 Task: Check the resources section.
Action: Mouse moved to (152, 159)
Screenshot: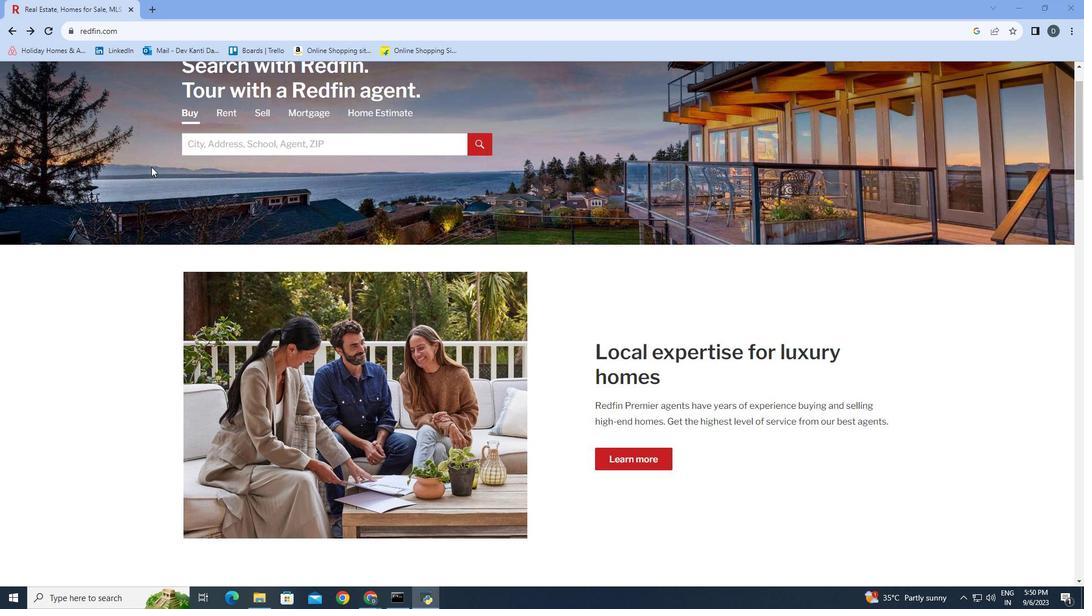 
Action: Mouse scrolled (152, 158) with delta (0, 0)
Screenshot: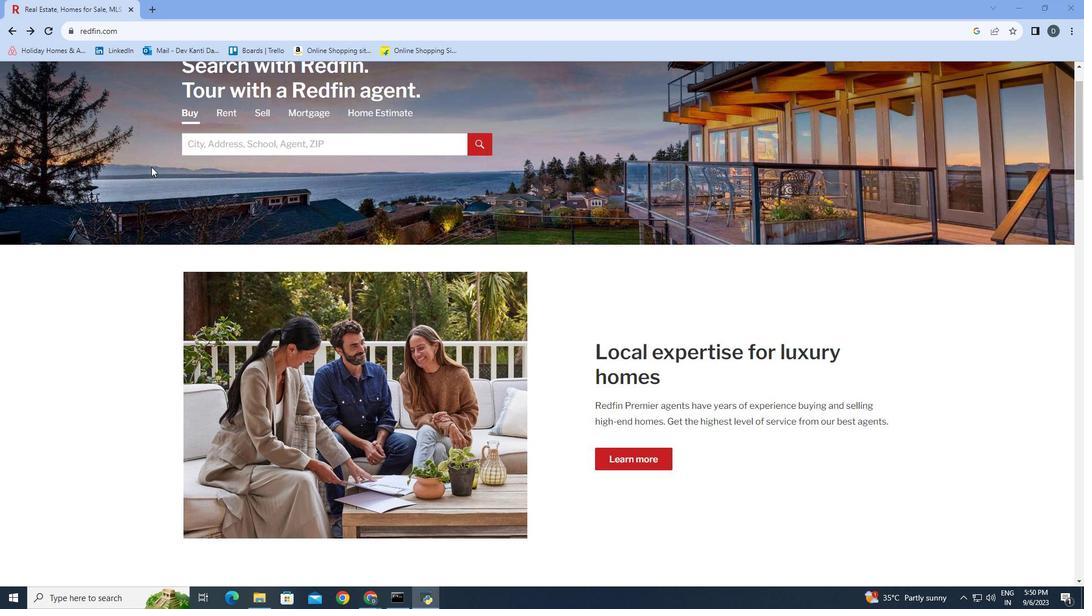 
Action: Mouse moved to (151, 167)
Screenshot: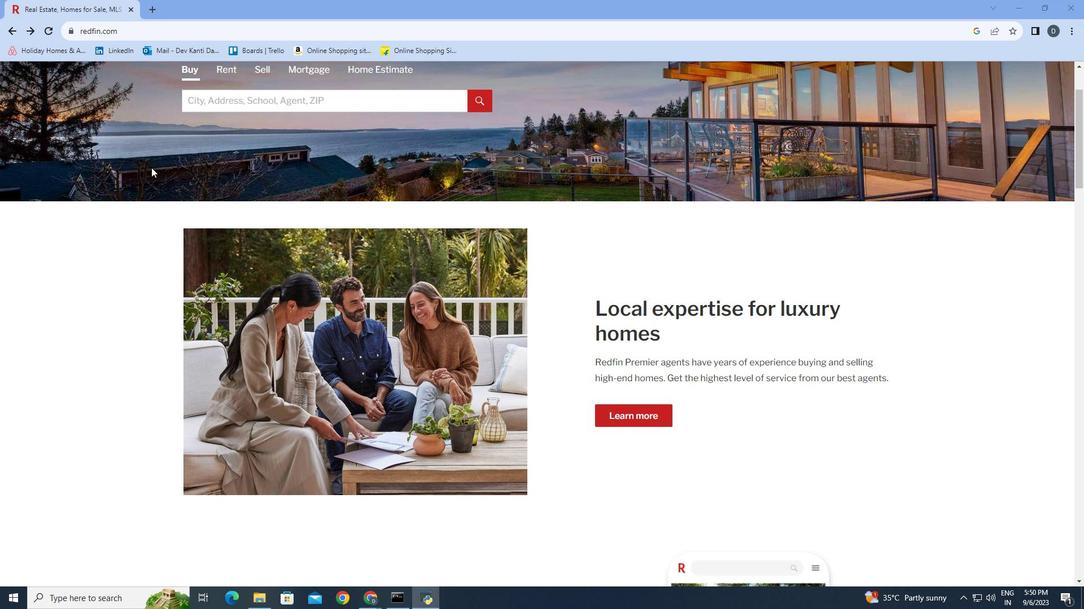 
Action: Mouse scrolled (151, 166) with delta (0, 0)
Screenshot: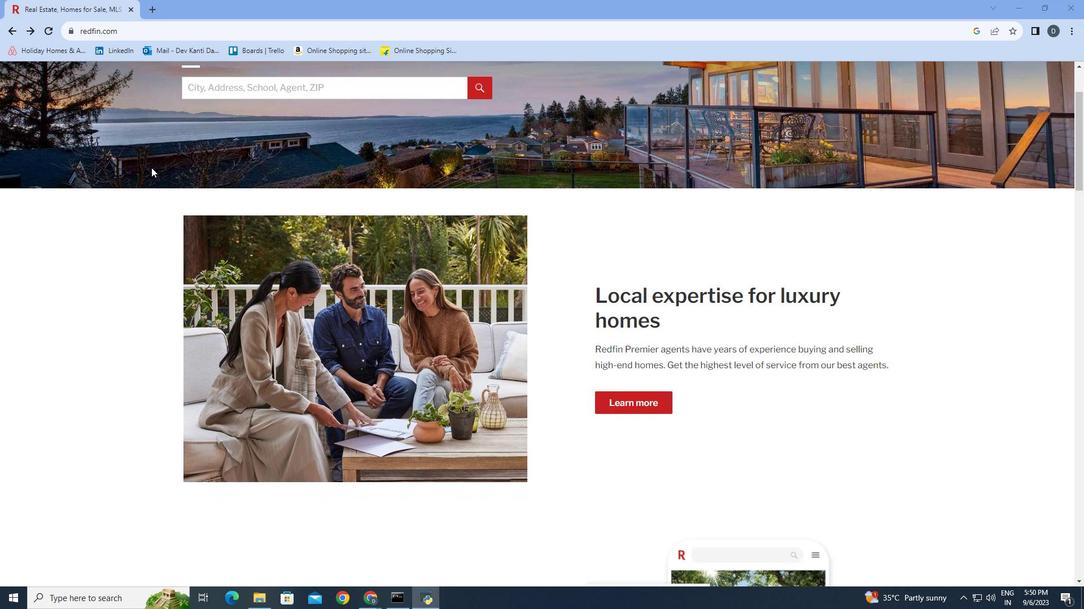 
Action: Mouse moved to (151, 167)
Screenshot: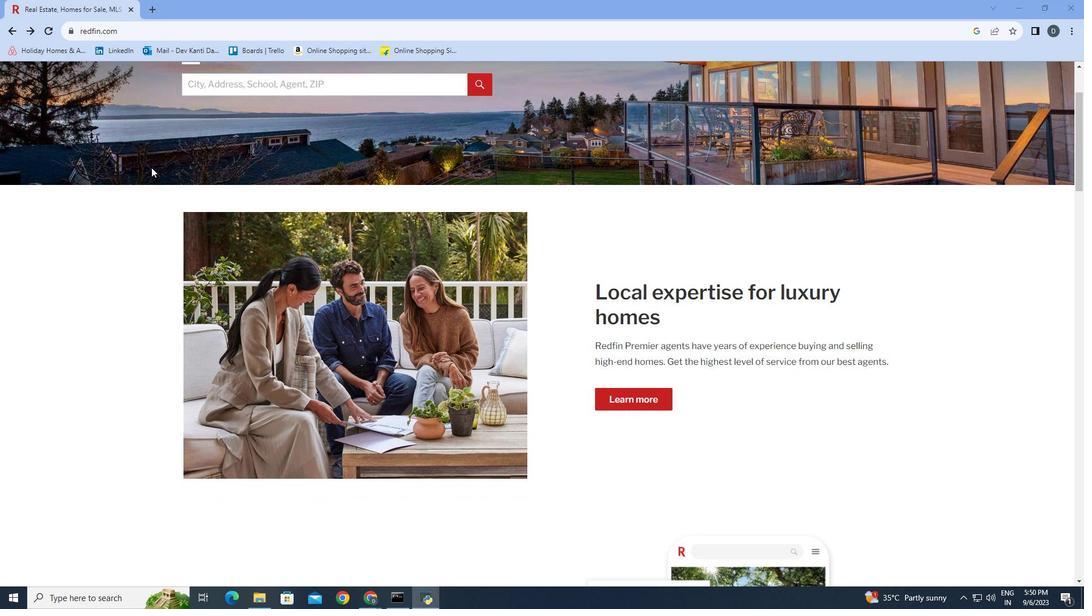 
Action: Mouse scrolled (151, 167) with delta (0, 0)
Screenshot: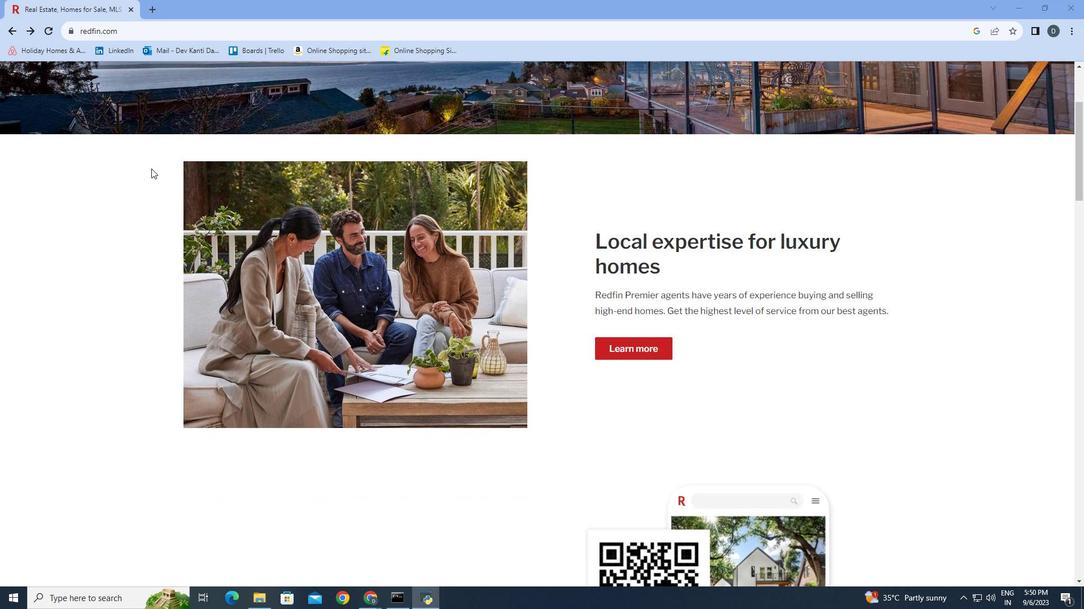 
Action: Mouse scrolled (151, 167) with delta (0, 0)
Screenshot: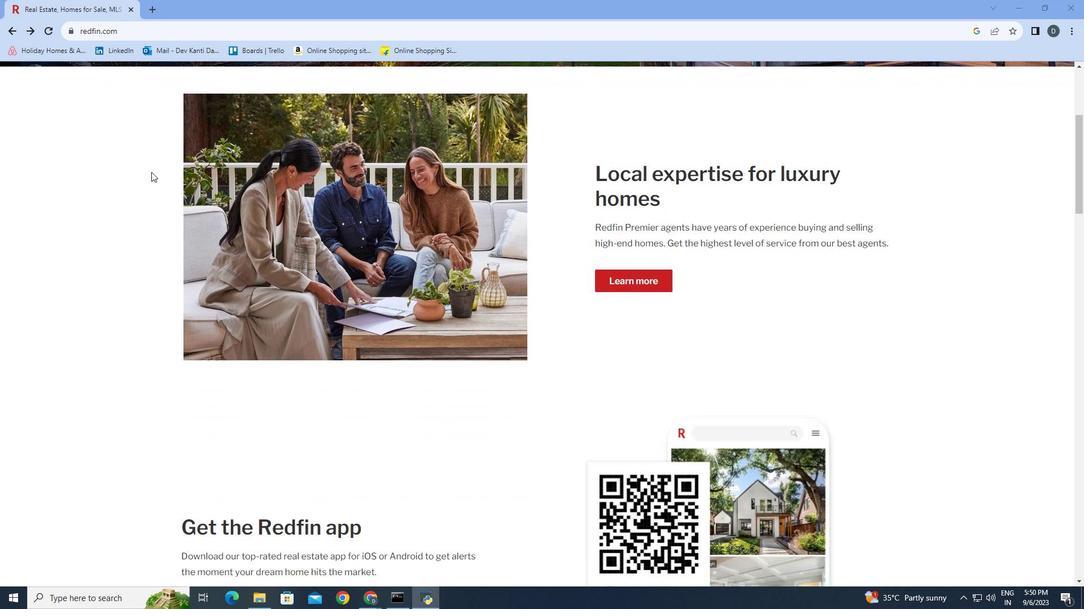 
Action: Mouse moved to (151, 171)
Screenshot: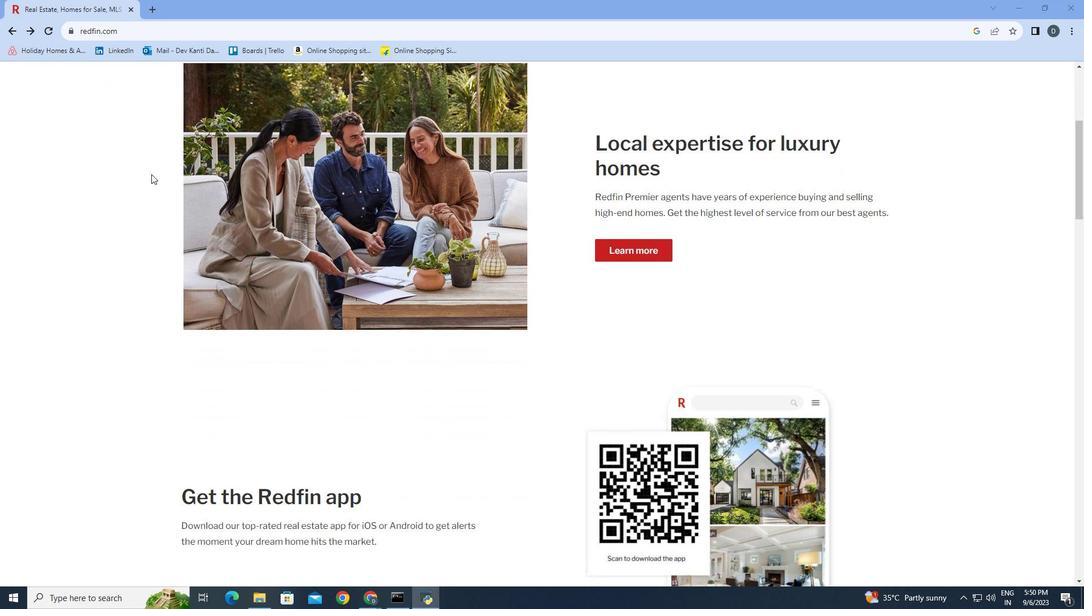 
Action: Mouse scrolled (151, 171) with delta (0, 0)
Screenshot: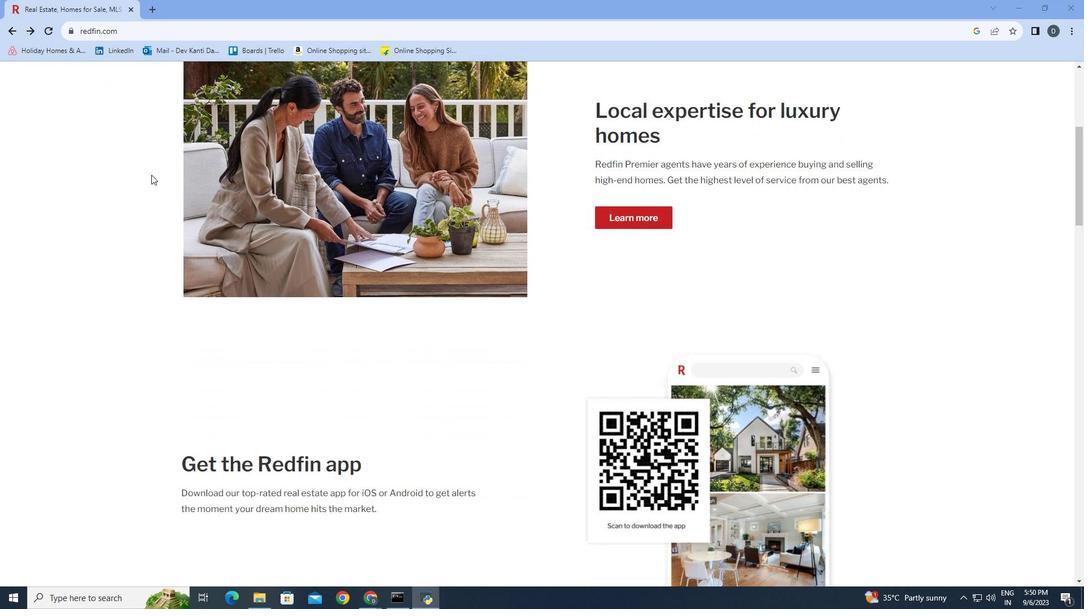 
Action: Mouse moved to (151, 172)
Screenshot: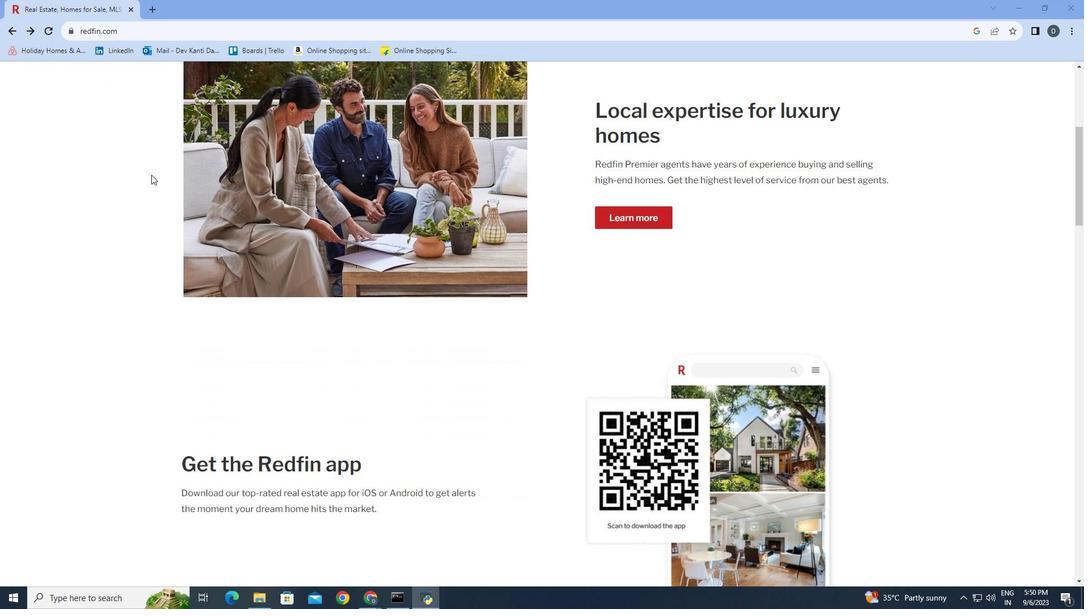
Action: Mouse scrolled (151, 171) with delta (0, 0)
Screenshot: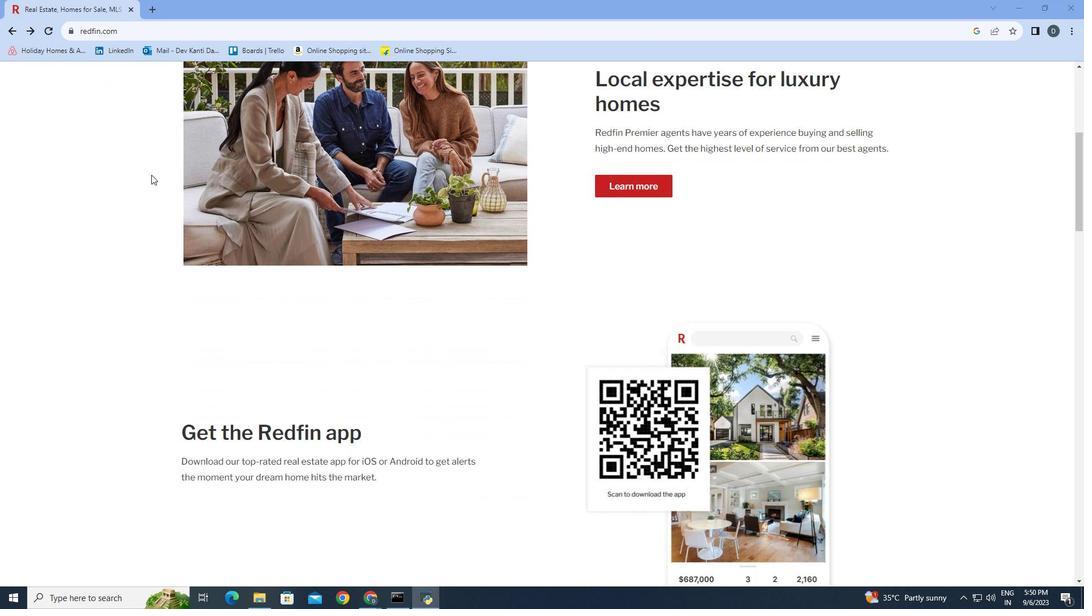 
Action: Mouse moved to (151, 175)
Screenshot: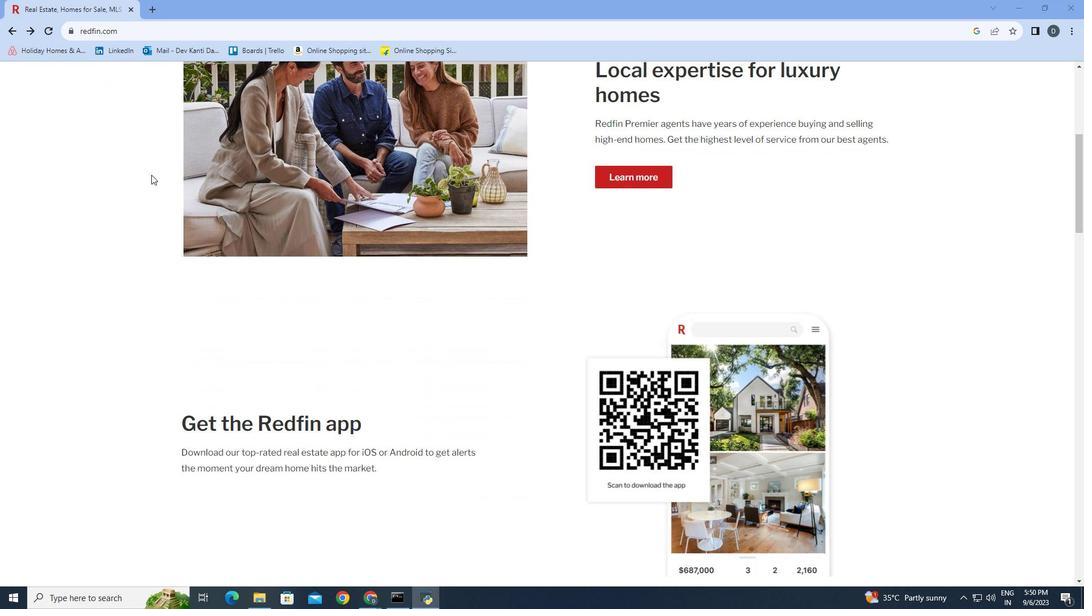 
Action: Mouse scrolled (151, 174) with delta (0, 0)
Screenshot: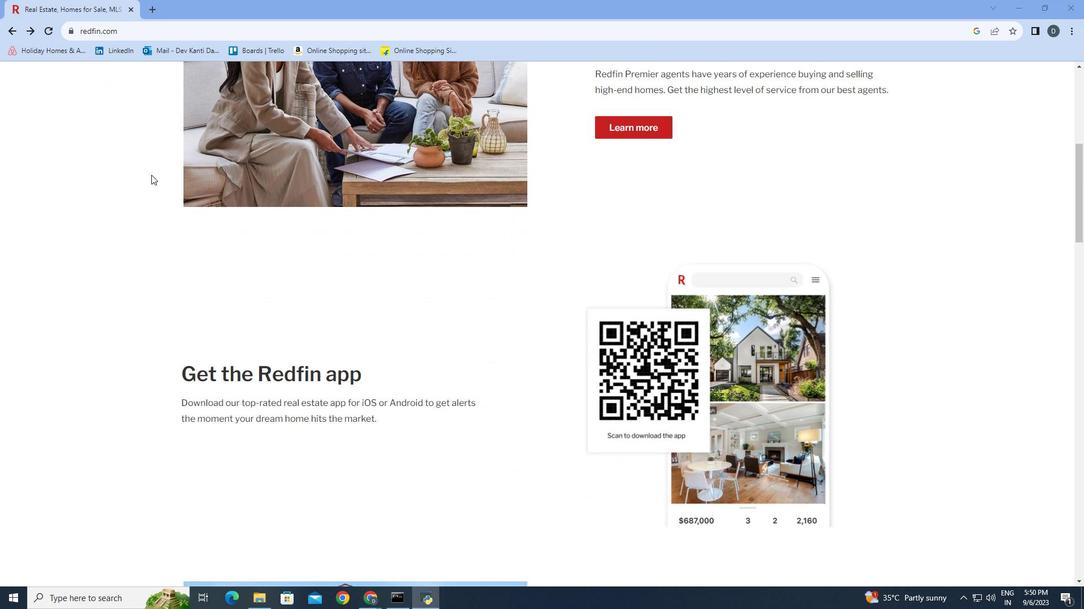 
Action: Mouse scrolled (151, 174) with delta (0, 0)
Screenshot: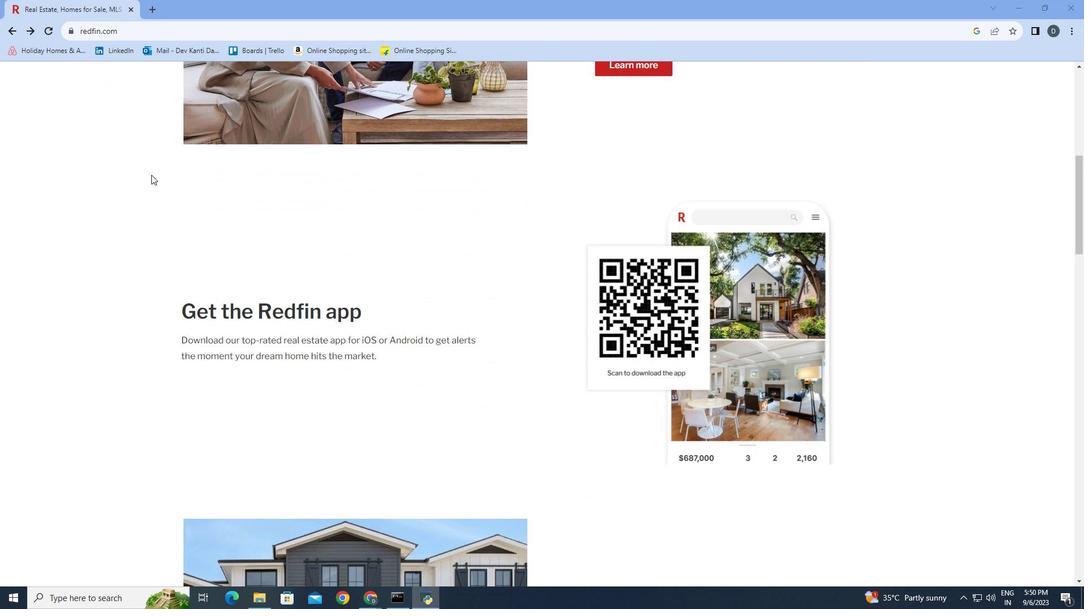 
Action: Mouse scrolled (151, 174) with delta (0, 0)
Screenshot: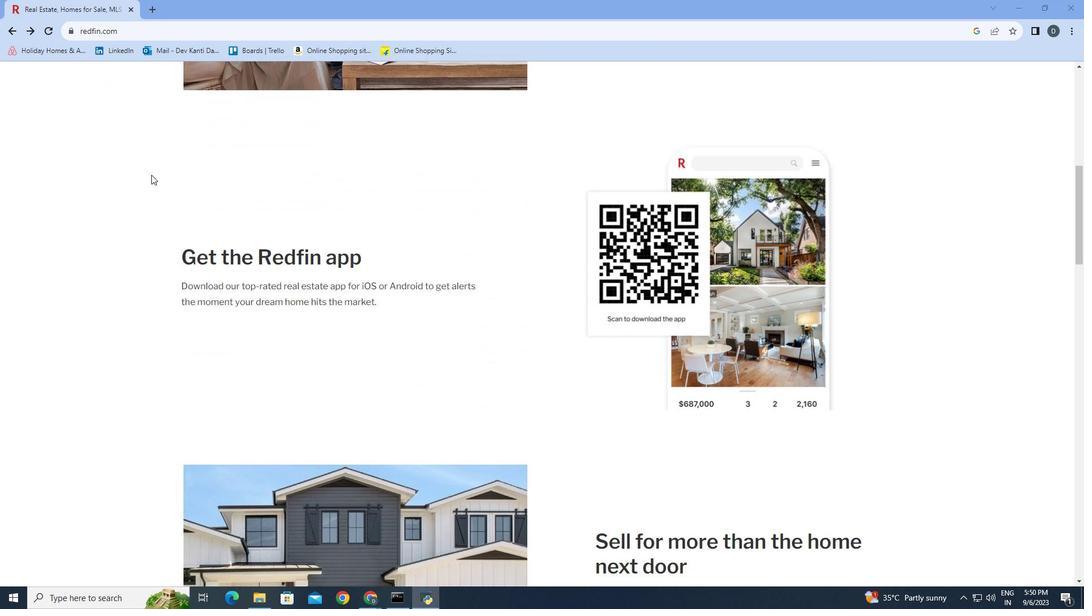 
Action: Mouse moved to (151, 174)
Screenshot: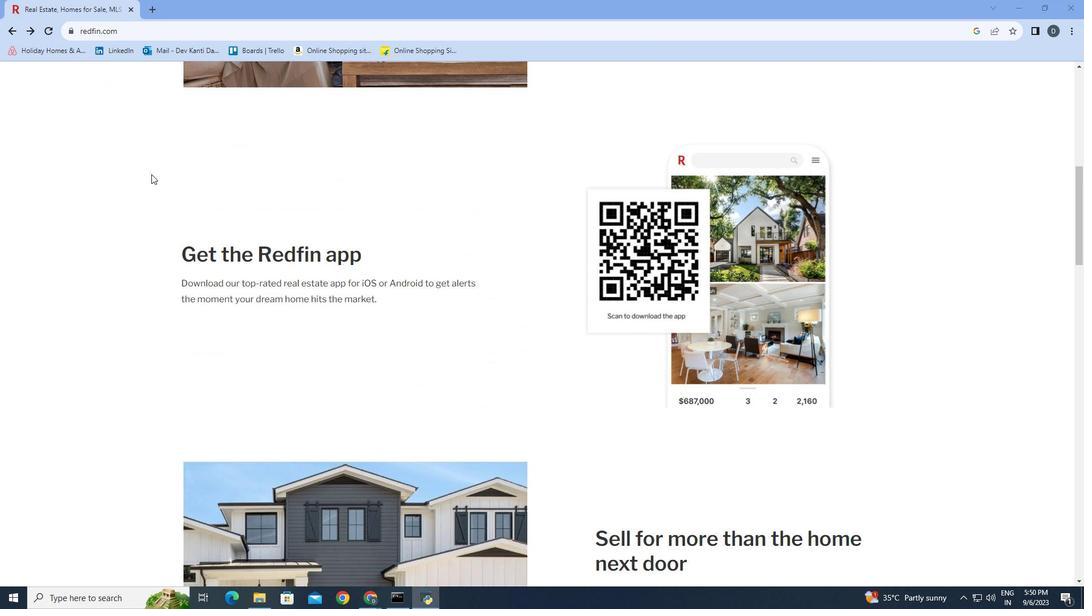 
Action: Mouse scrolled (151, 173) with delta (0, 0)
Screenshot: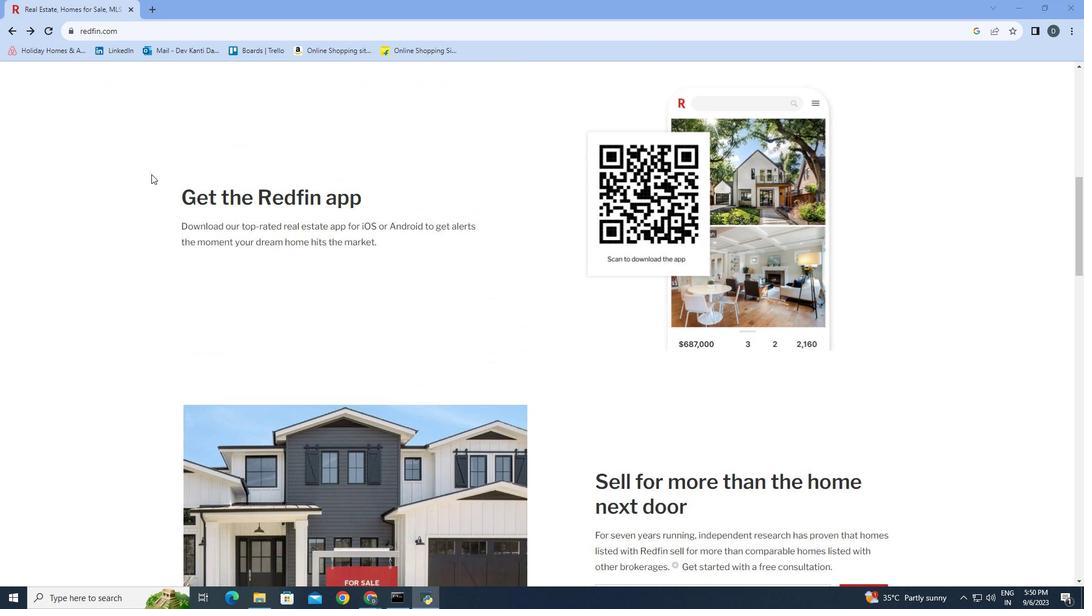 
Action: Mouse scrolled (151, 173) with delta (0, 0)
Screenshot: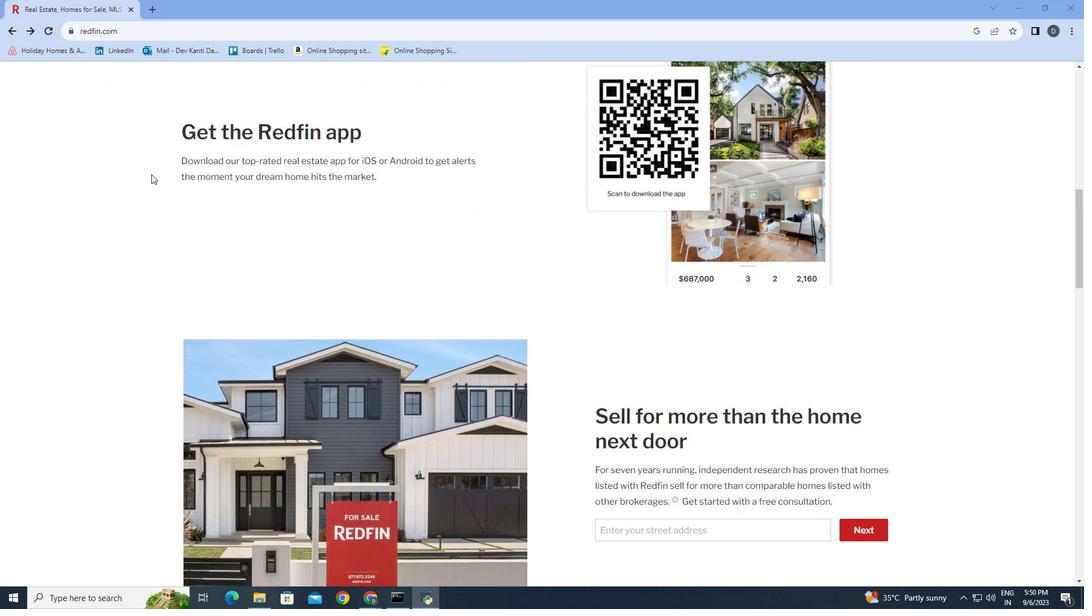 
Action: Mouse scrolled (151, 173) with delta (0, 0)
Screenshot: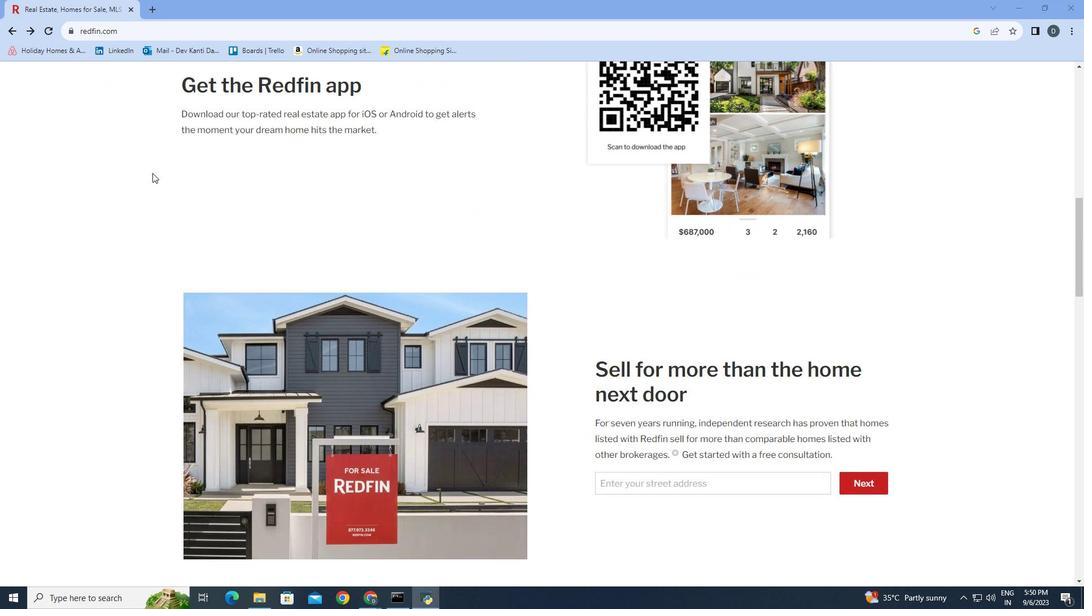 
Action: Mouse moved to (129, 177)
Screenshot: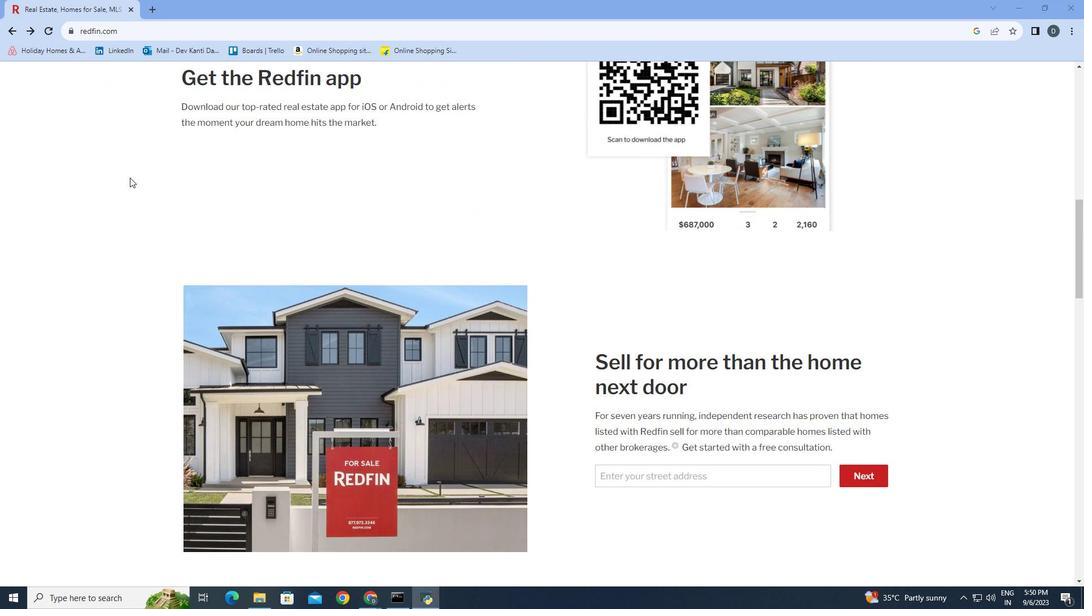 
Action: Mouse scrolled (129, 177) with delta (0, 0)
Screenshot: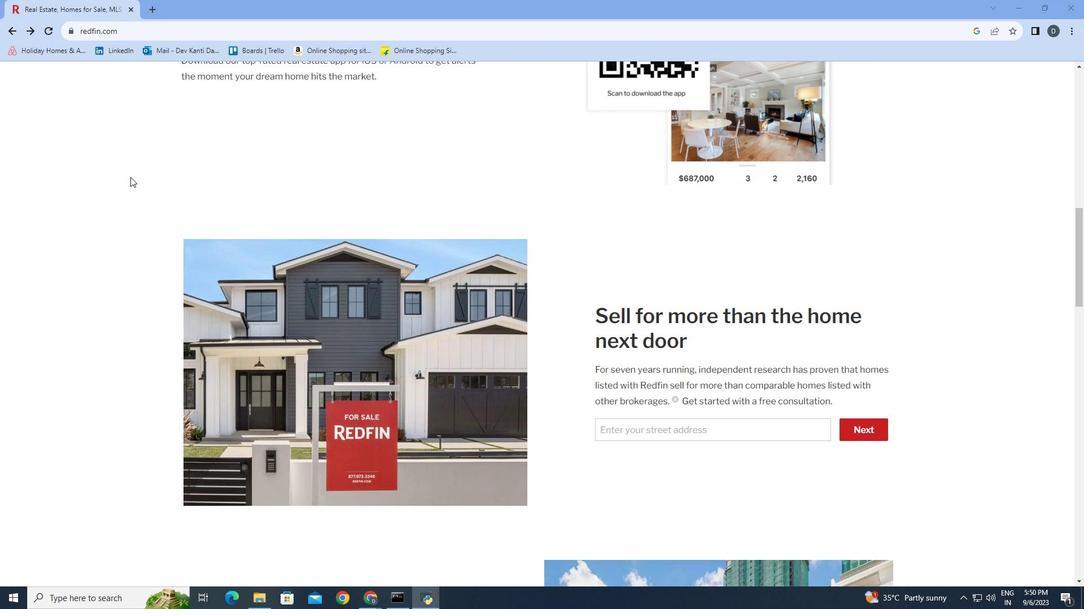 
Action: Mouse moved to (130, 177)
Screenshot: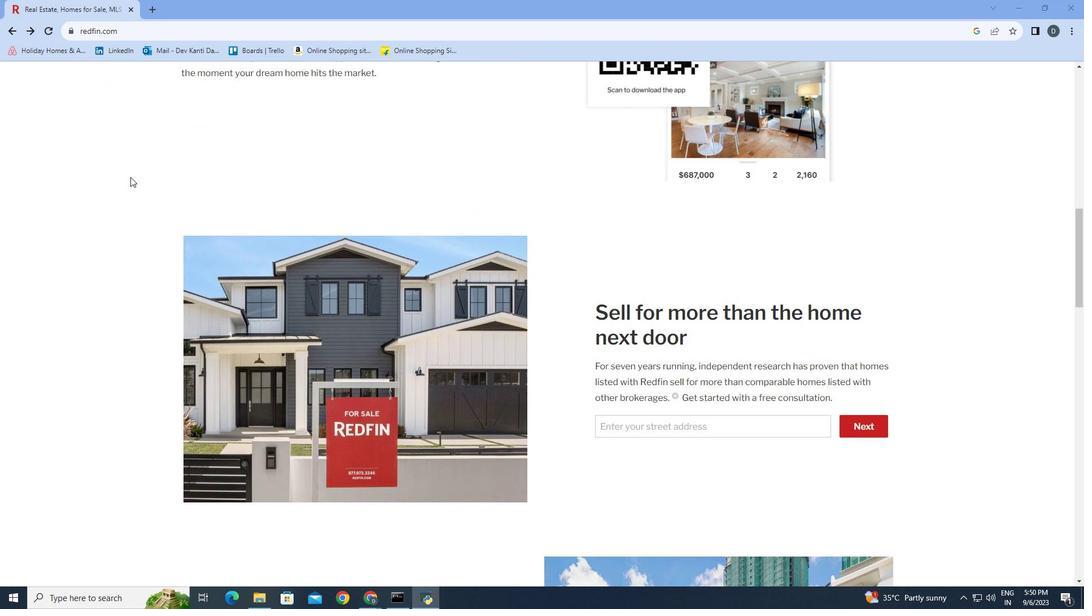 
Action: Mouse scrolled (130, 176) with delta (0, 0)
Screenshot: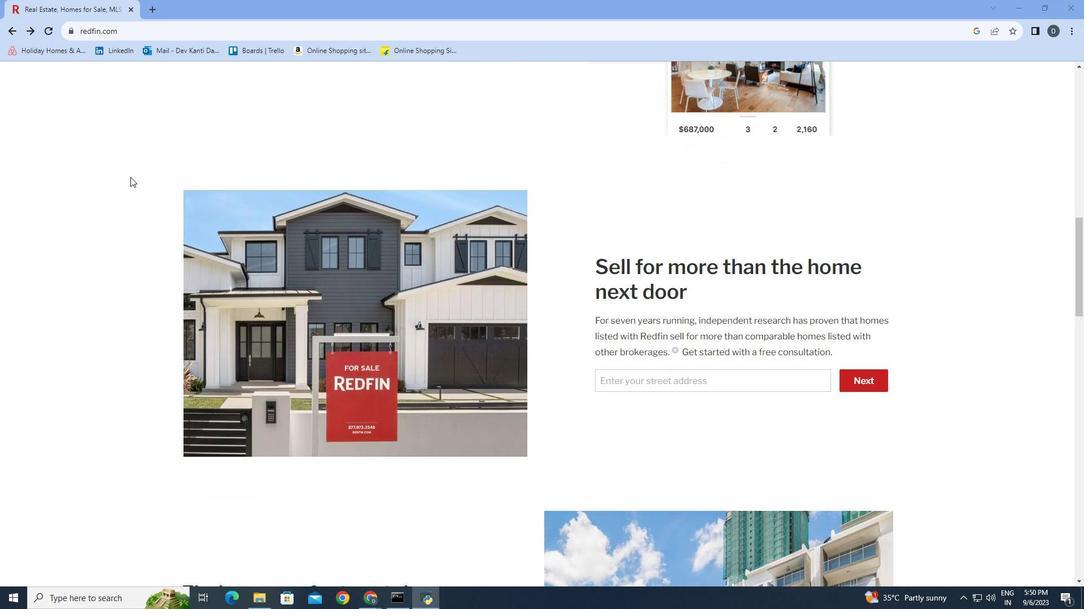 
Action: Mouse scrolled (130, 176) with delta (0, 0)
Screenshot: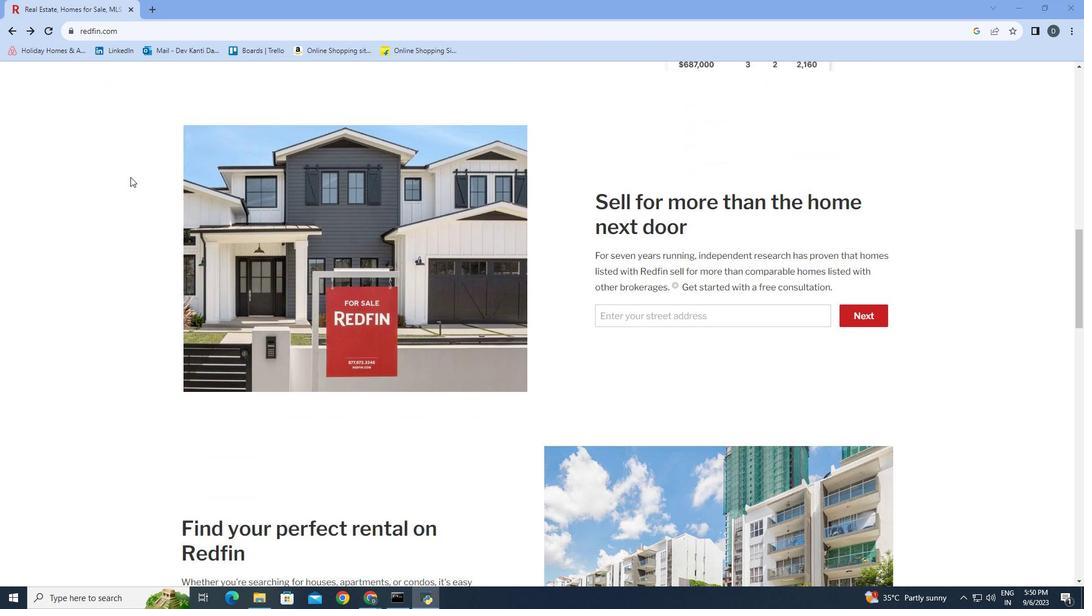 
Action: Mouse moved to (131, 176)
Screenshot: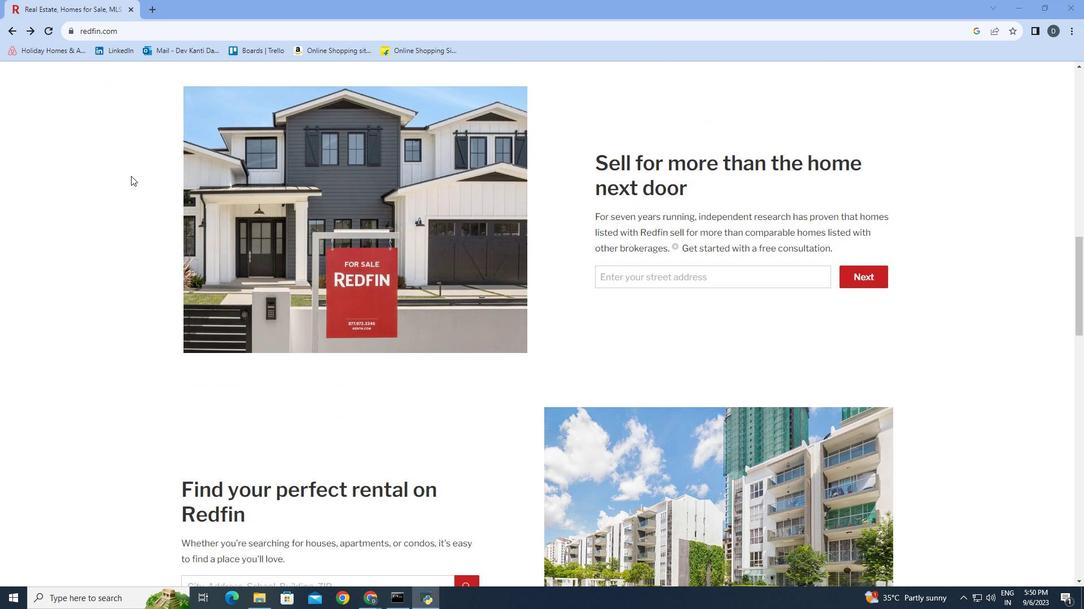
Action: Mouse scrolled (131, 175) with delta (0, 0)
Screenshot: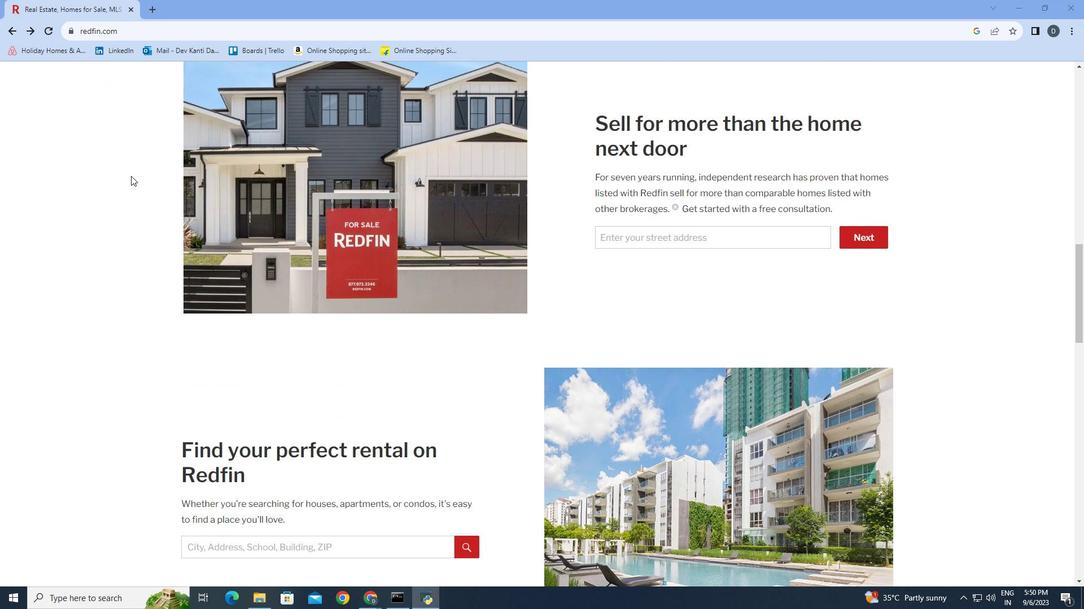 
Action: Mouse scrolled (131, 175) with delta (0, 0)
Screenshot: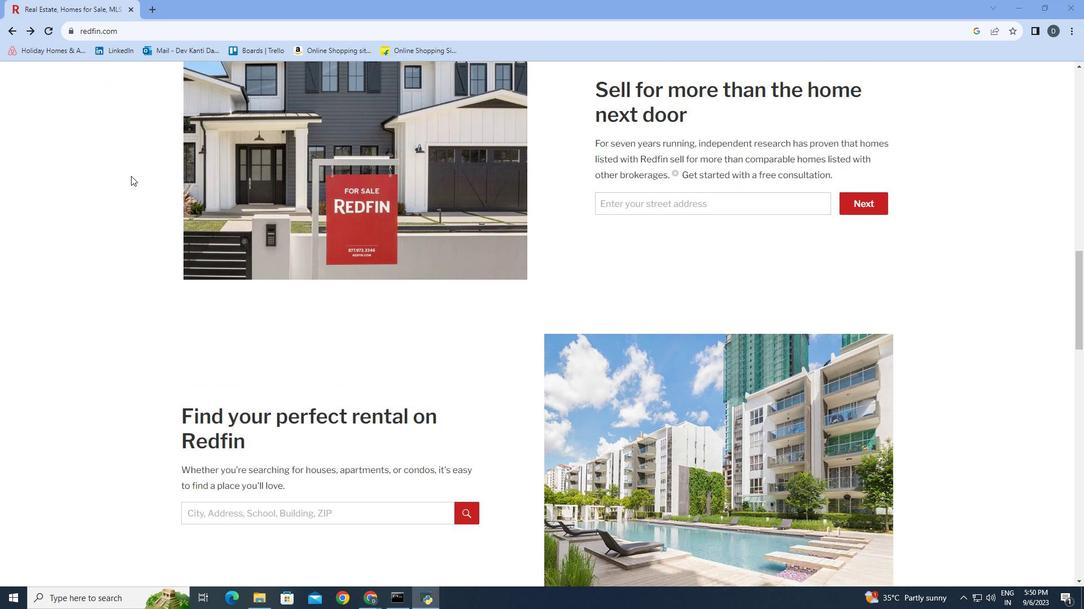 
Action: Mouse moved to (131, 176)
Screenshot: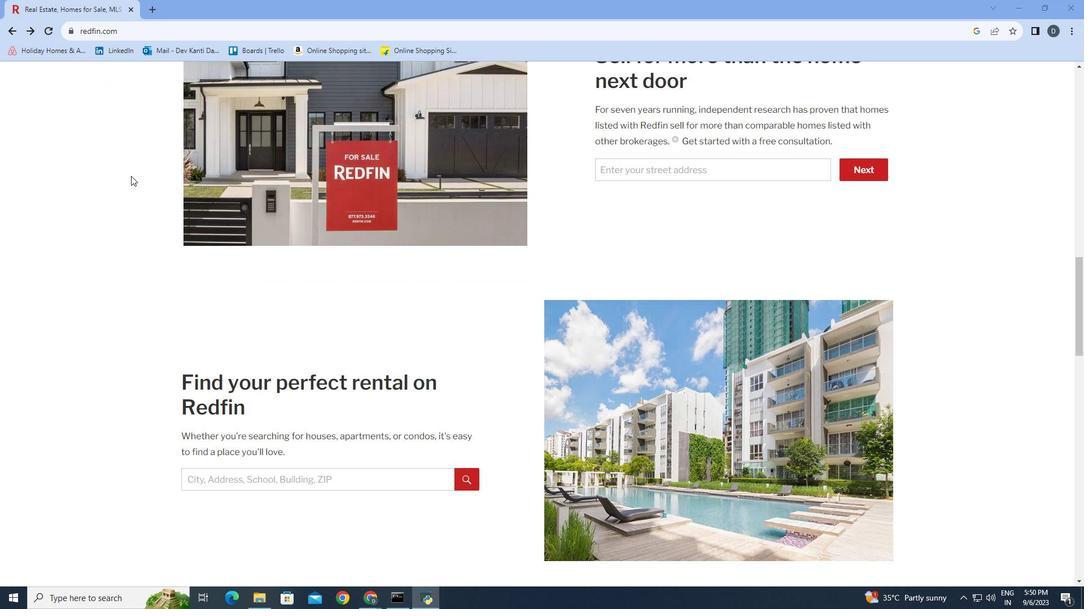 
Action: Mouse scrolled (131, 175) with delta (0, 0)
Screenshot: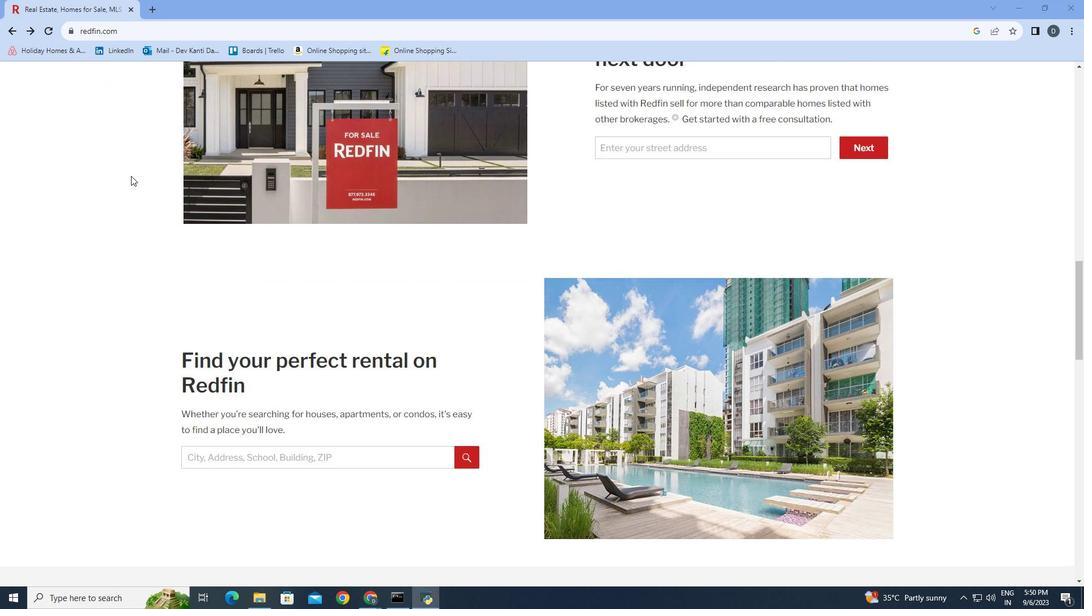 
Action: Mouse moved to (131, 177)
Screenshot: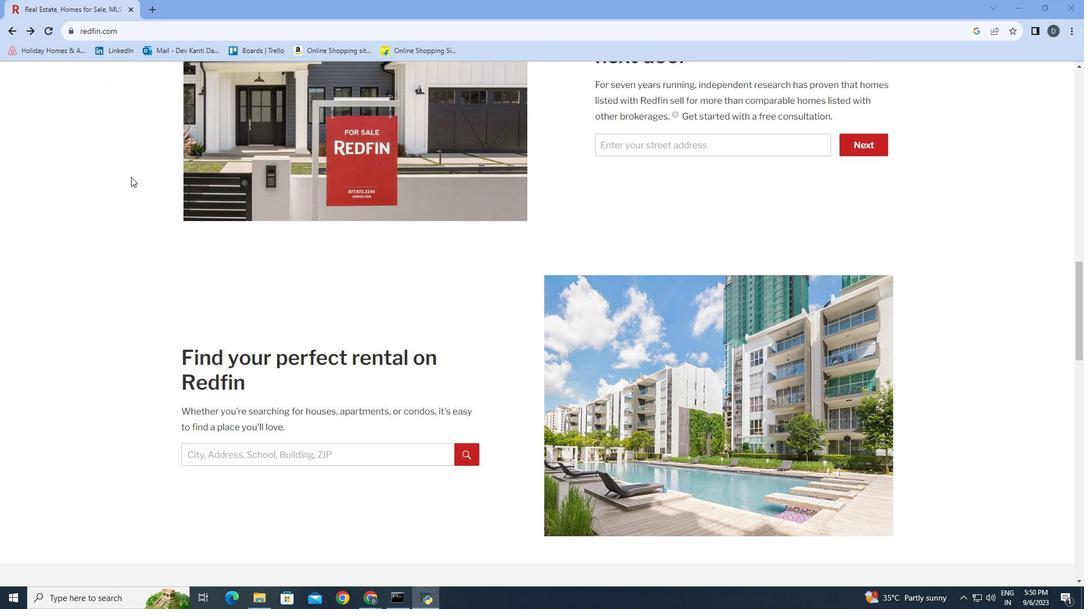 
Action: Mouse scrolled (131, 176) with delta (0, 0)
Screenshot: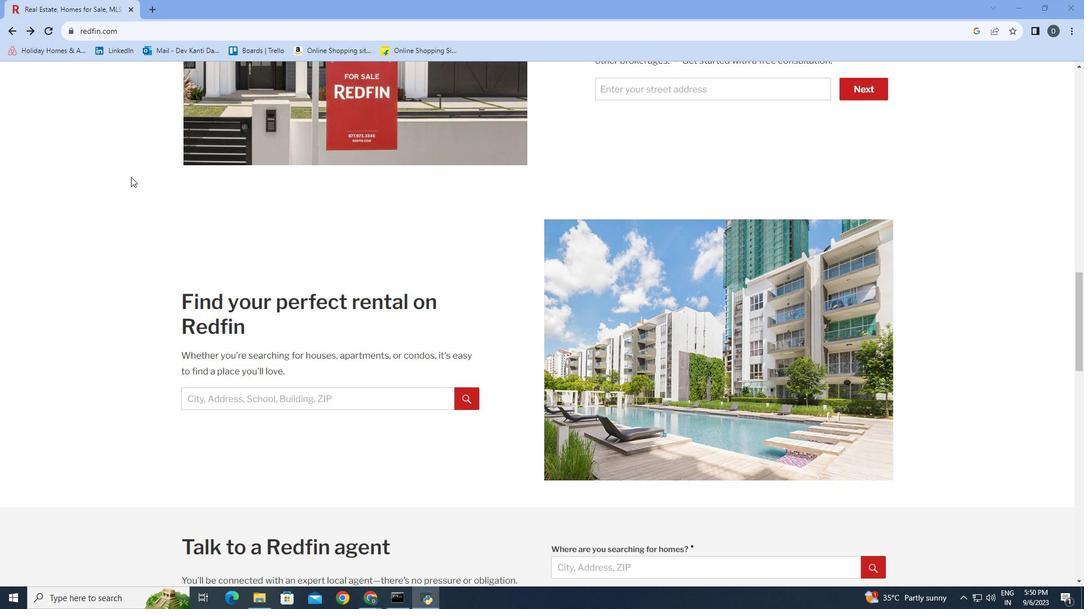 
Action: Mouse moved to (129, 175)
Screenshot: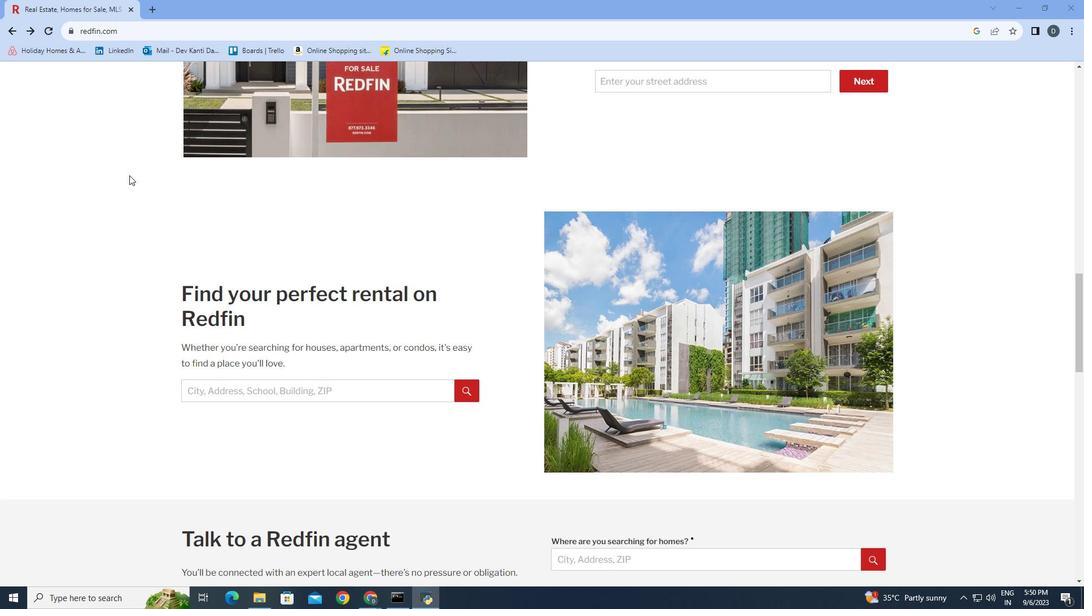
Action: Mouse scrolled (129, 175) with delta (0, 0)
Screenshot: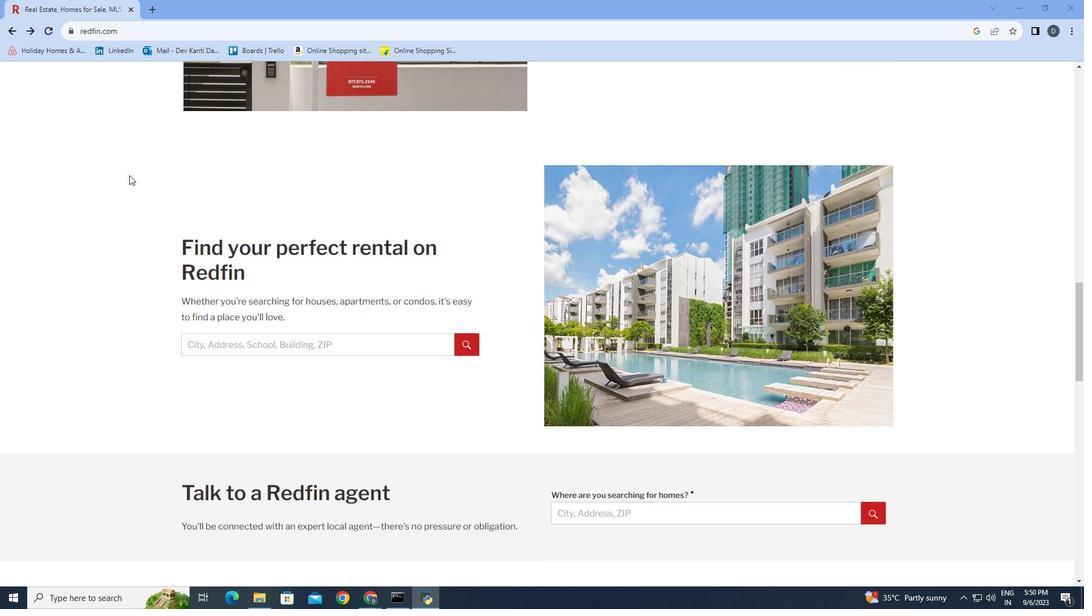 
Action: Mouse scrolled (129, 175) with delta (0, 0)
Screenshot: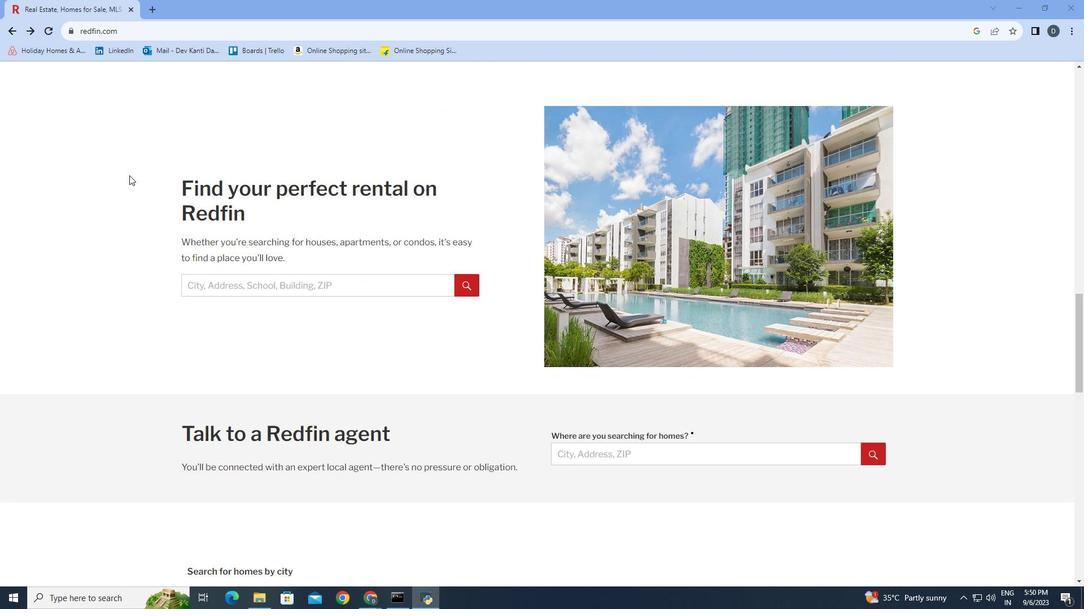 
Action: Mouse scrolled (129, 175) with delta (0, 0)
Screenshot: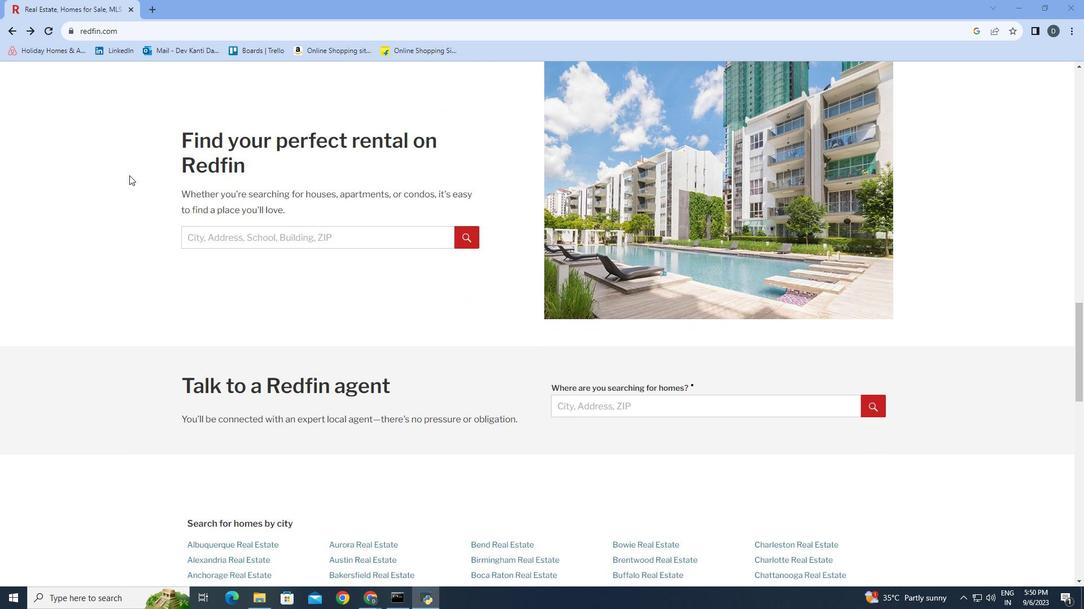 
Action: Mouse scrolled (129, 175) with delta (0, 0)
Screenshot: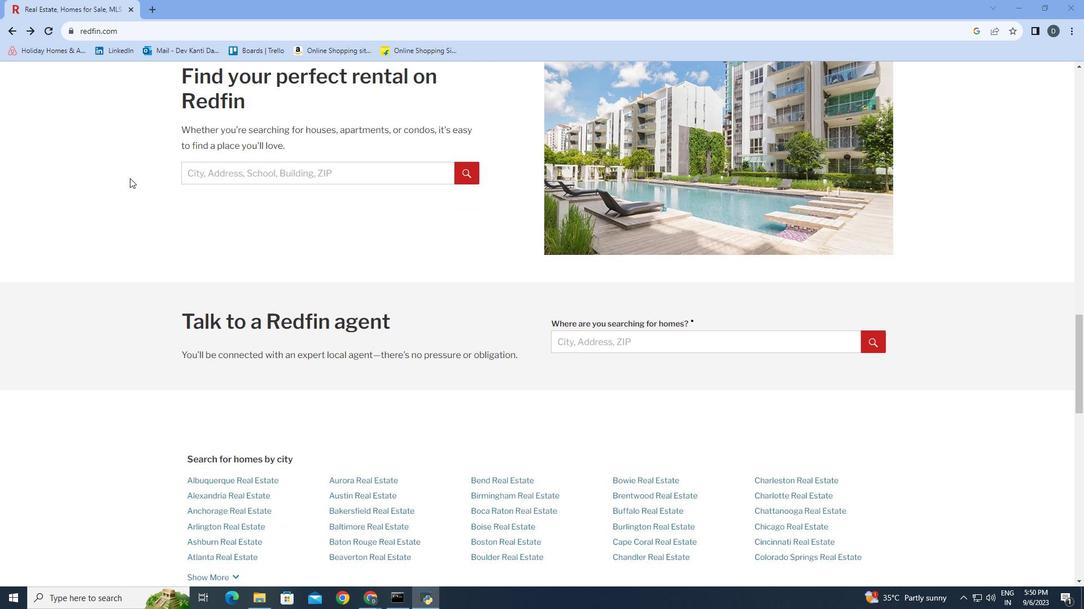 
Action: Mouse moved to (129, 178)
Screenshot: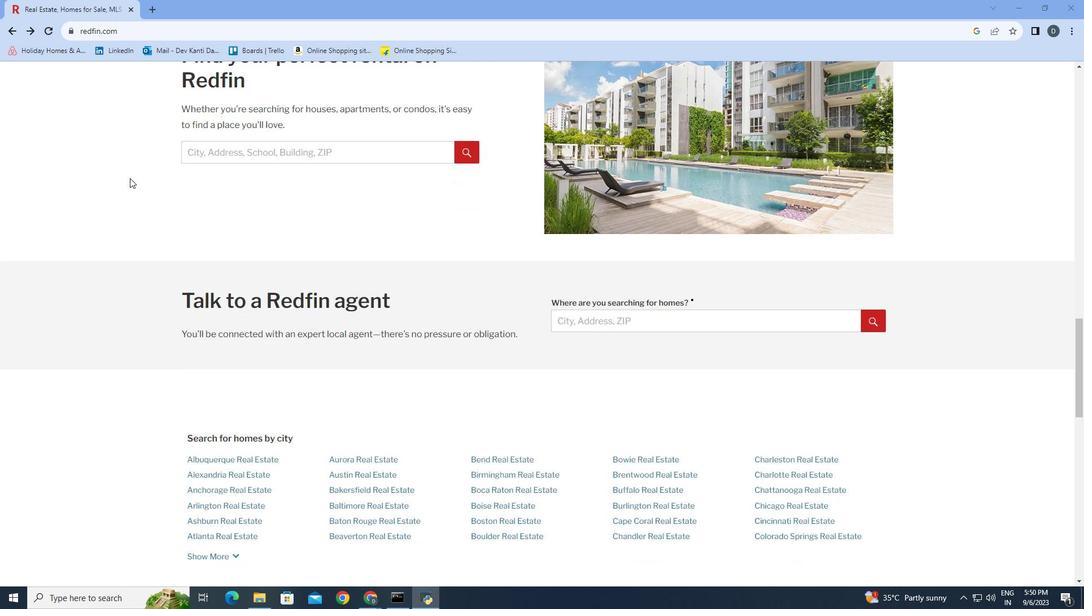 
Action: Mouse scrolled (129, 177) with delta (0, 0)
Screenshot: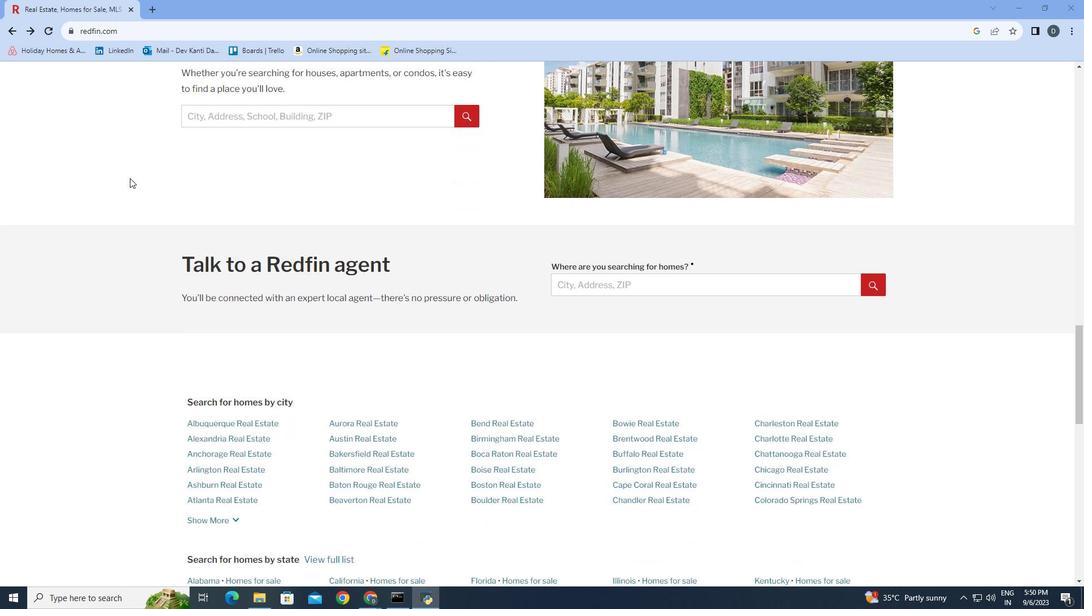 
Action: Mouse scrolled (129, 177) with delta (0, 0)
Screenshot: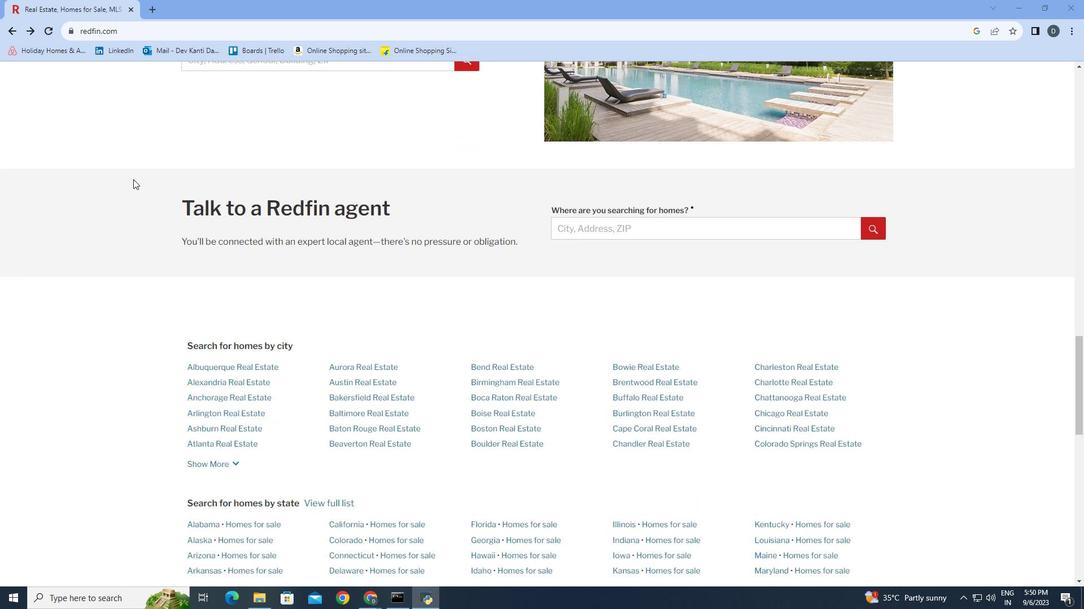 
Action: Mouse moved to (133, 181)
Screenshot: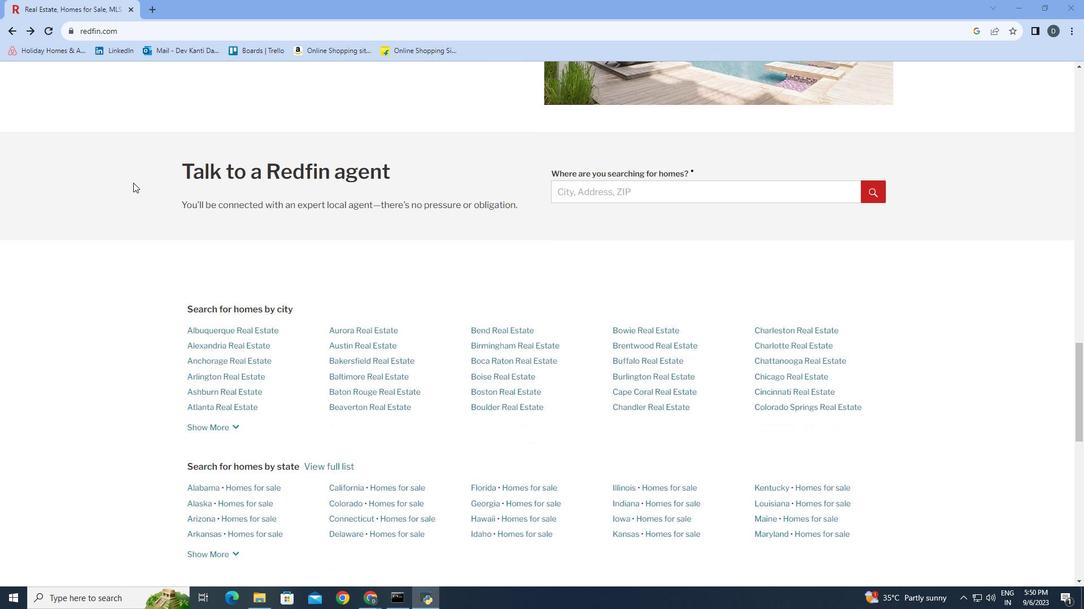 
Action: Mouse scrolled (133, 181) with delta (0, 0)
Screenshot: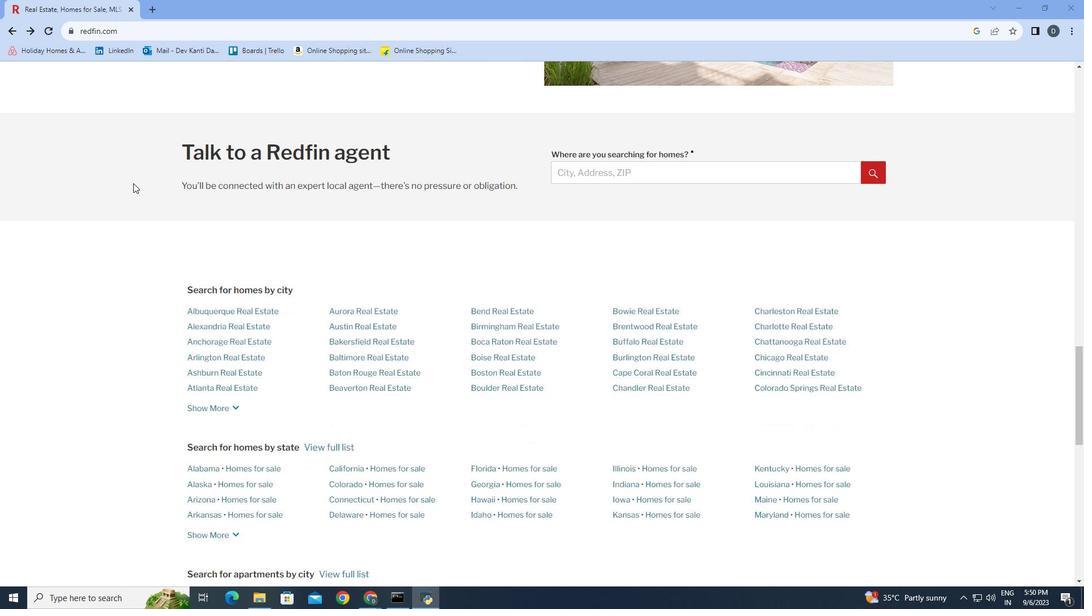 
Action: Mouse moved to (133, 183)
Screenshot: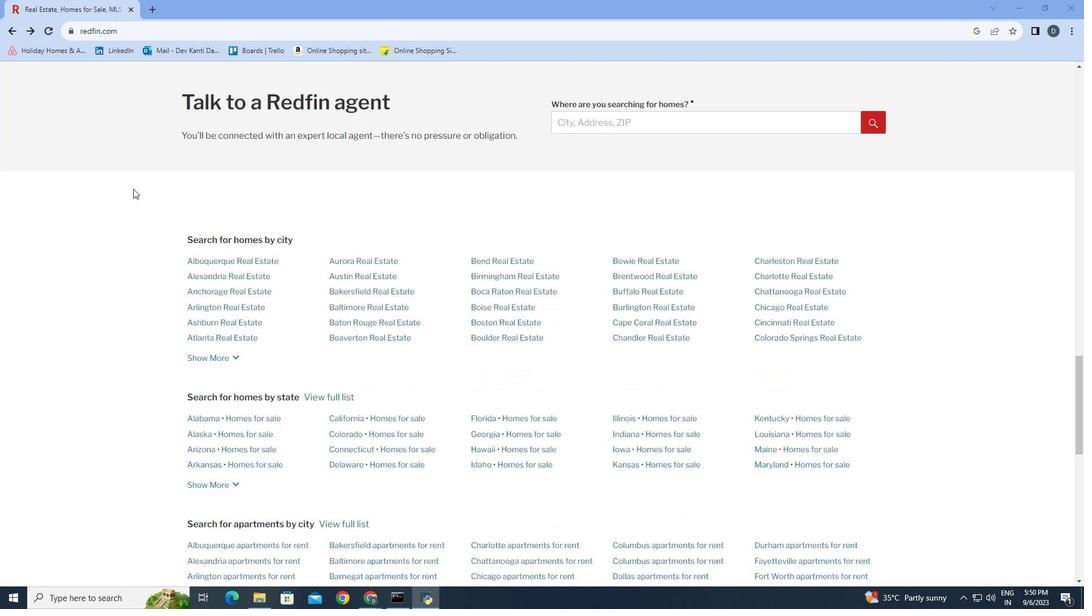 
Action: Mouse scrolled (133, 182) with delta (0, 0)
Screenshot: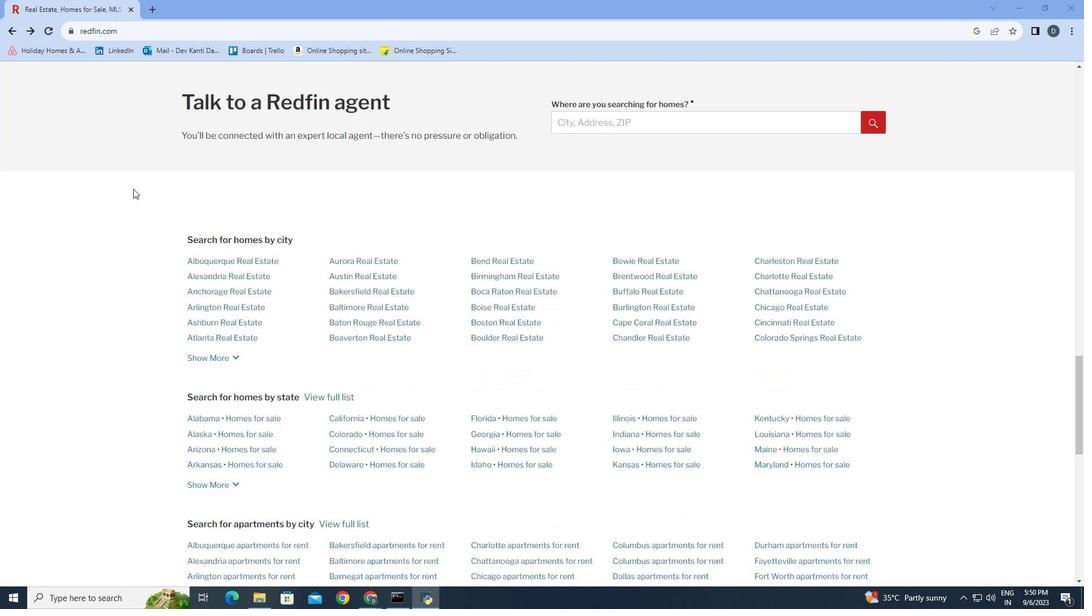 
Action: Mouse moved to (133, 185)
Screenshot: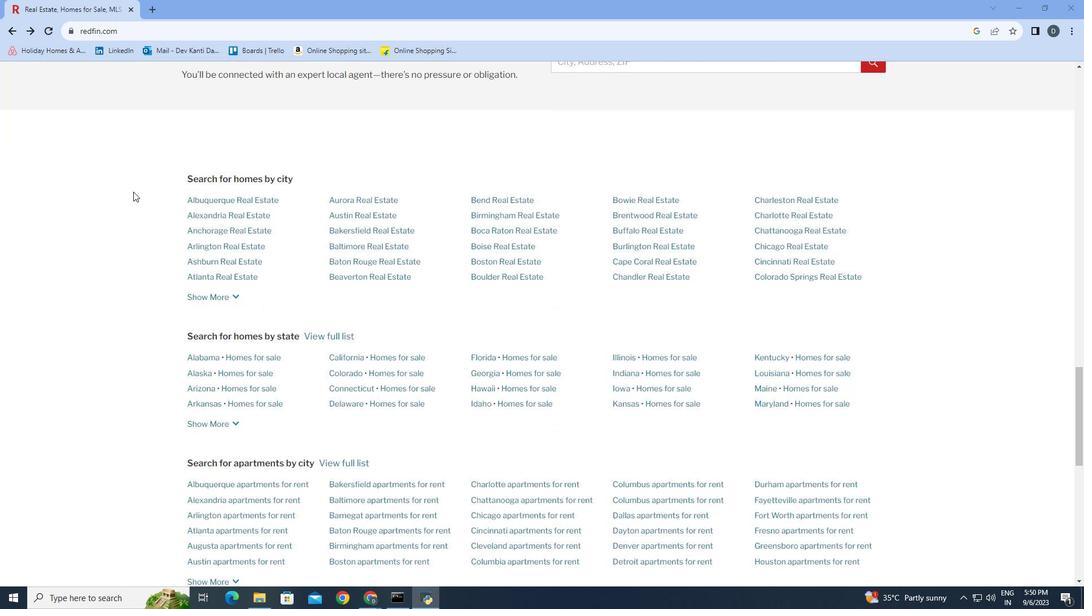 
Action: Mouse scrolled (133, 185) with delta (0, 0)
Screenshot: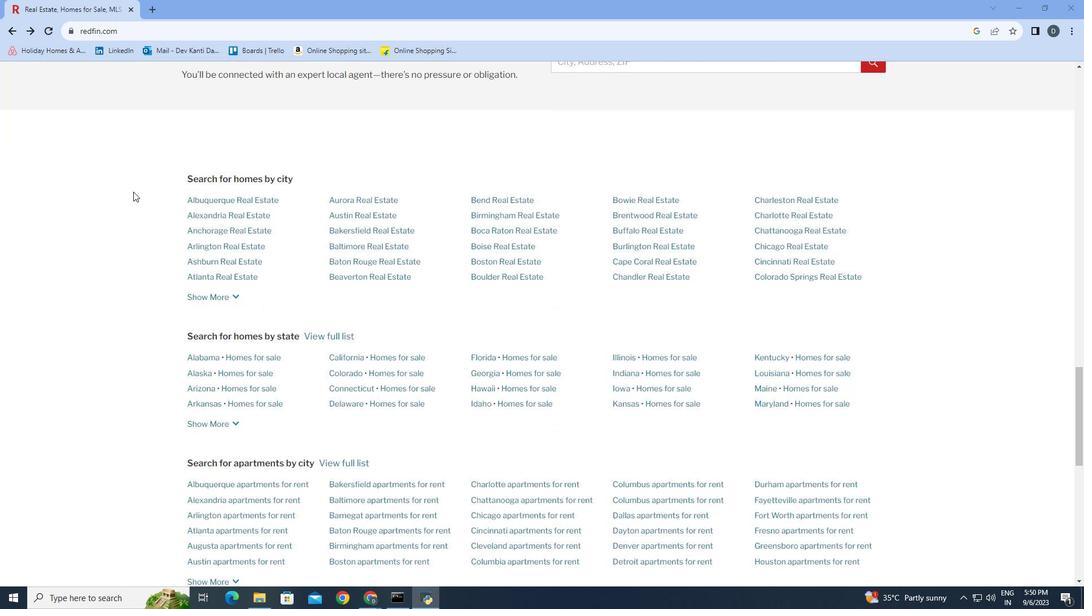 
Action: Mouse moved to (133, 191)
Screenshot: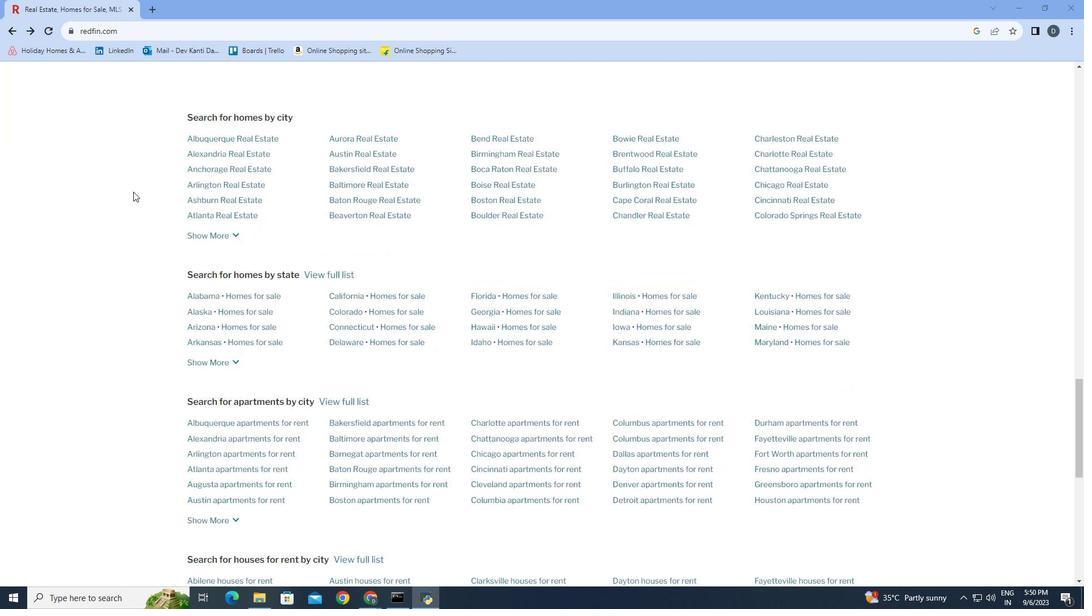 
Action: Mouse scrolled (133, 190) with delta (0, 0)
Screenshot: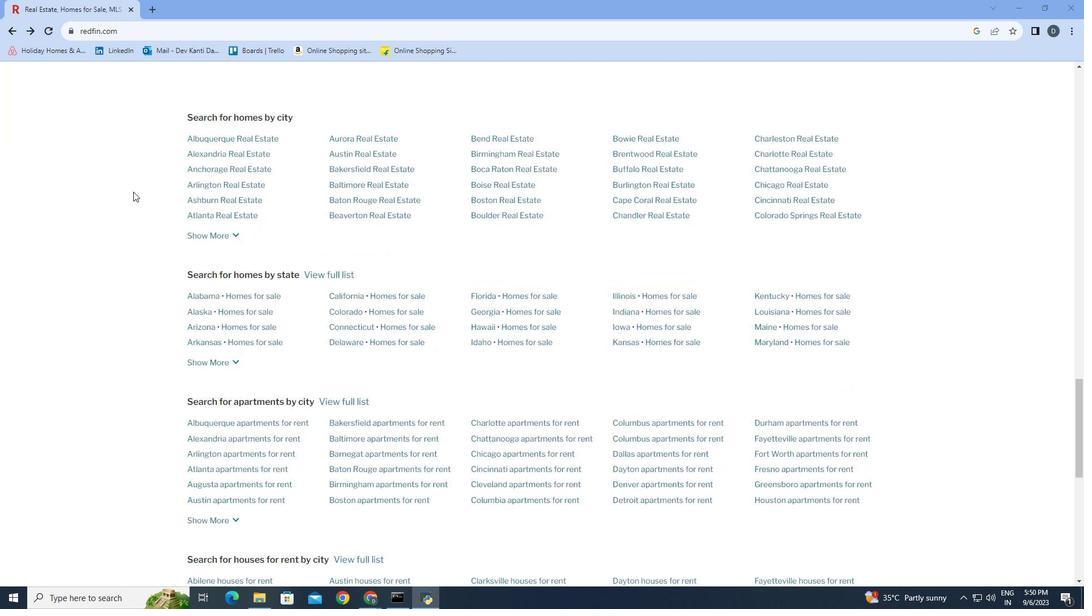 
Action: Mouse moved to (133, 191)
Screenshot: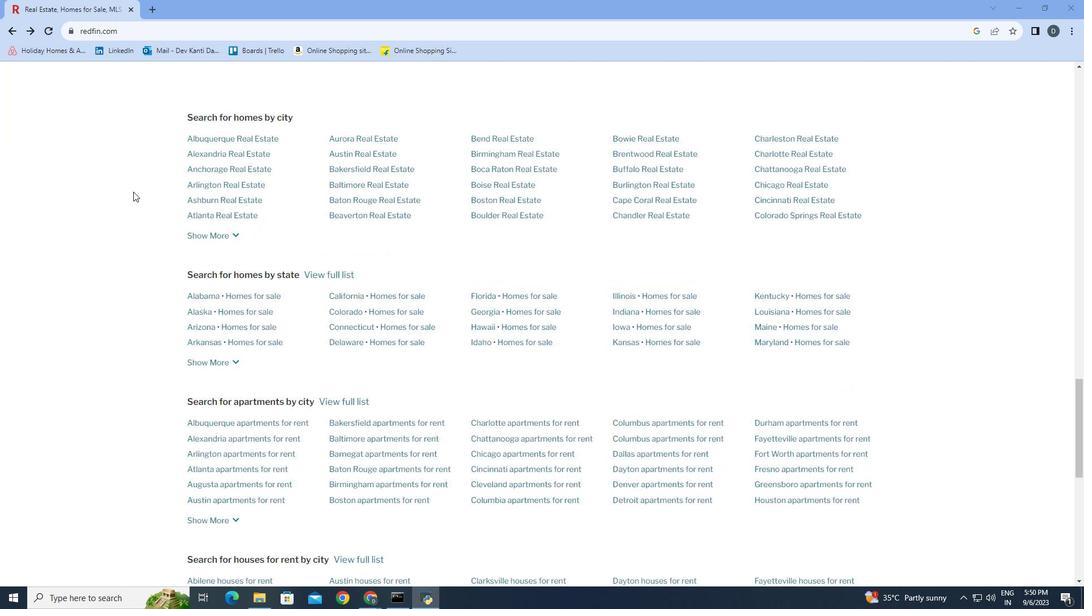 
Action: Mouse scrolled (133, 191) with delta (0, 0)
Screenshot: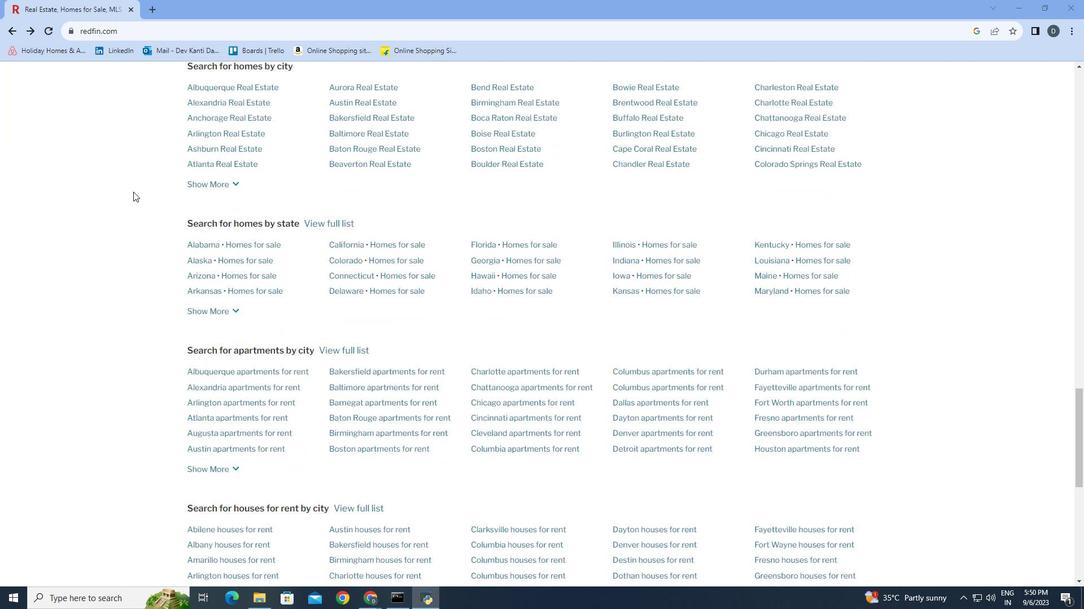 
Action: Mouse scrolled (133, 191) with delta (0, 0)
Screenshot: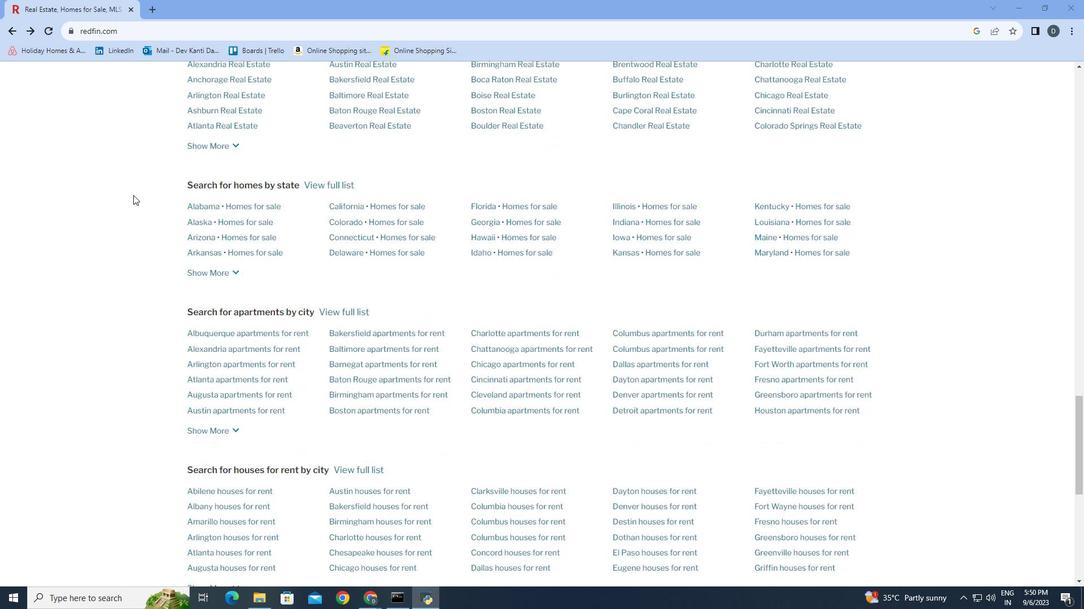 
Action: Mouse moved to (133, 197)
Screenshot: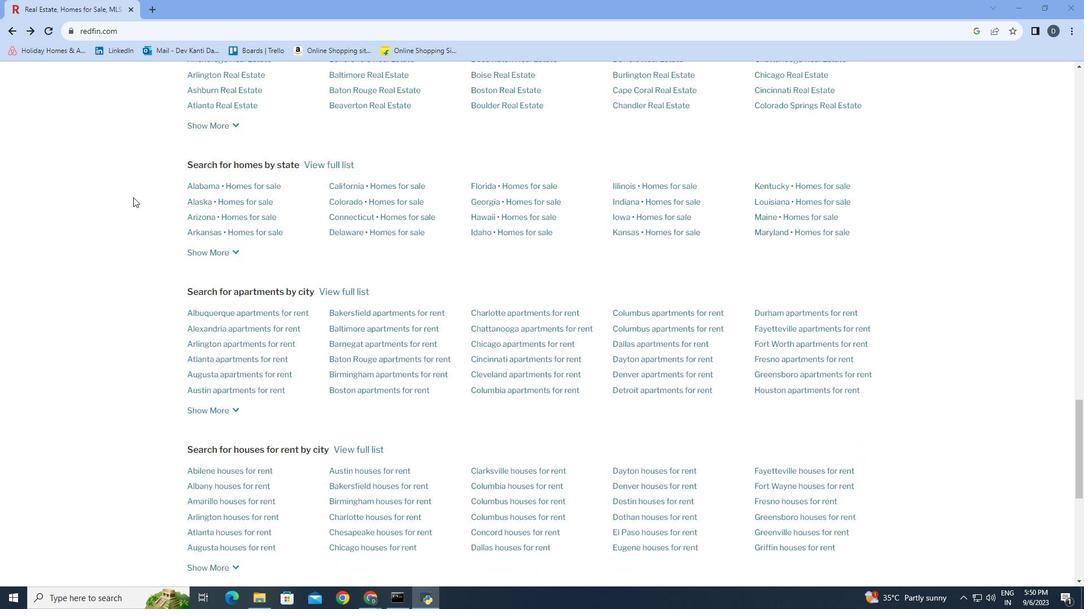 
Action: Mouse scrolled (133, 197) with delta (0, 0)
Screenshot: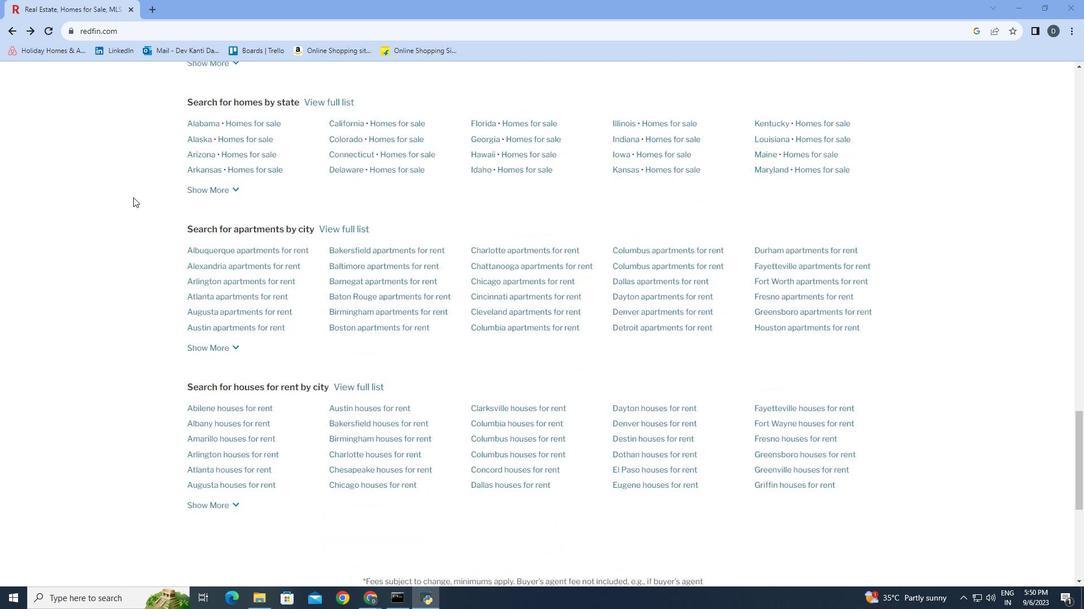 
Action: Mouse scrolled (133, 197) with delta (0, 0)
Screenshot: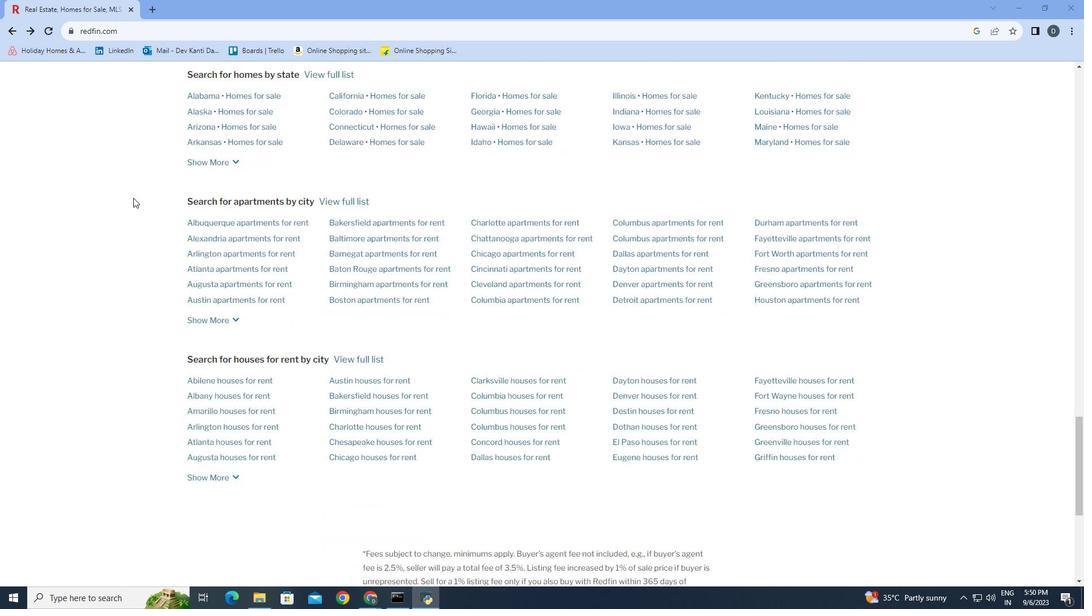
Action: Mouse moved to (133, 198)
Screenshot: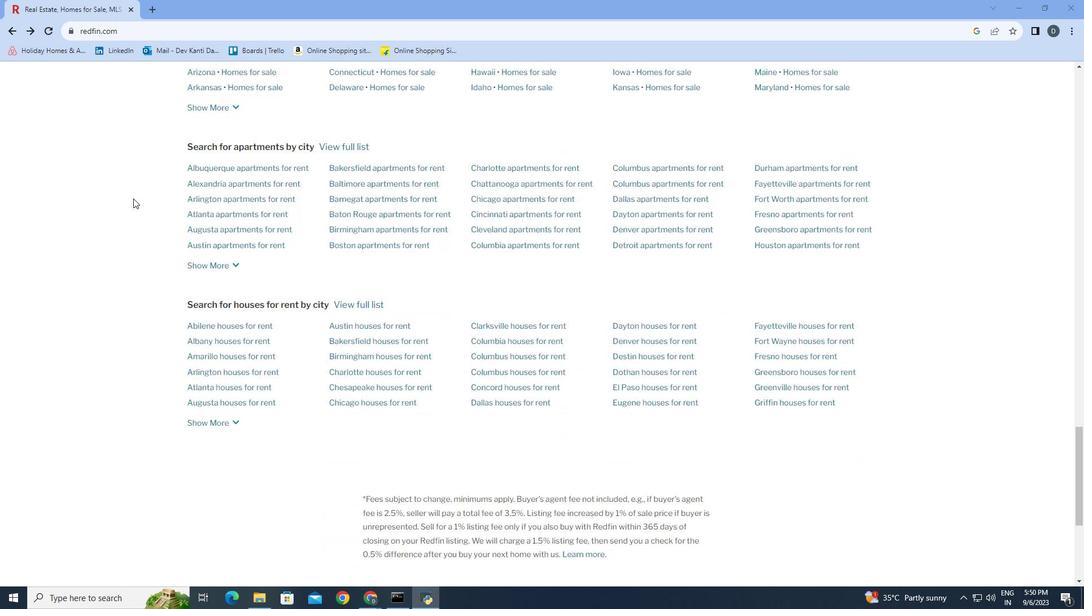 
Action: Mouse scrolled (133, 197) with delta (0, 0)
Screenshot: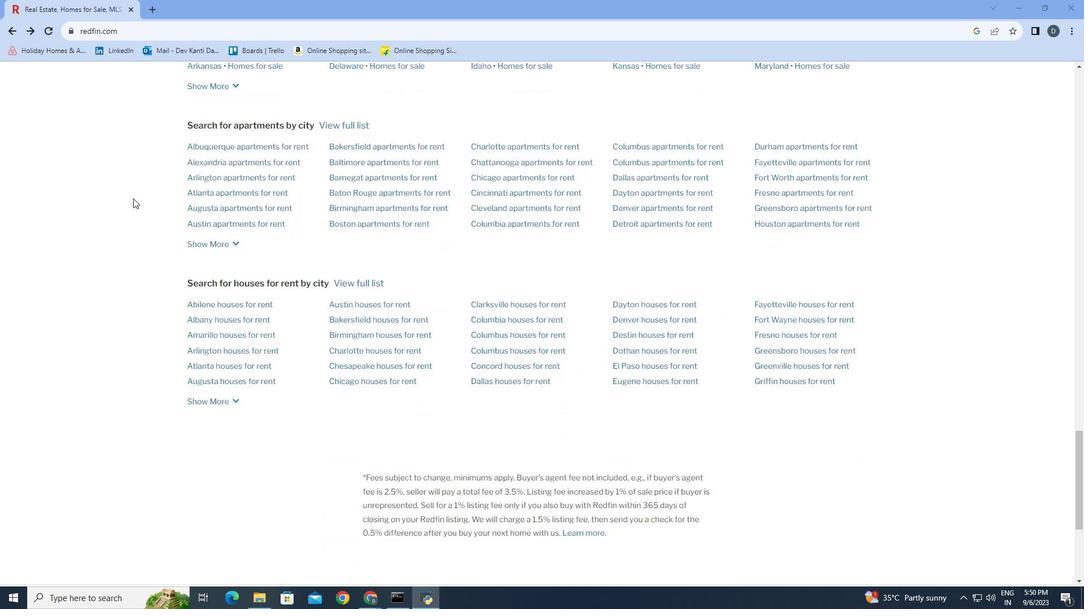 
Action: Mouse moved to (133, 198)
Screenshot: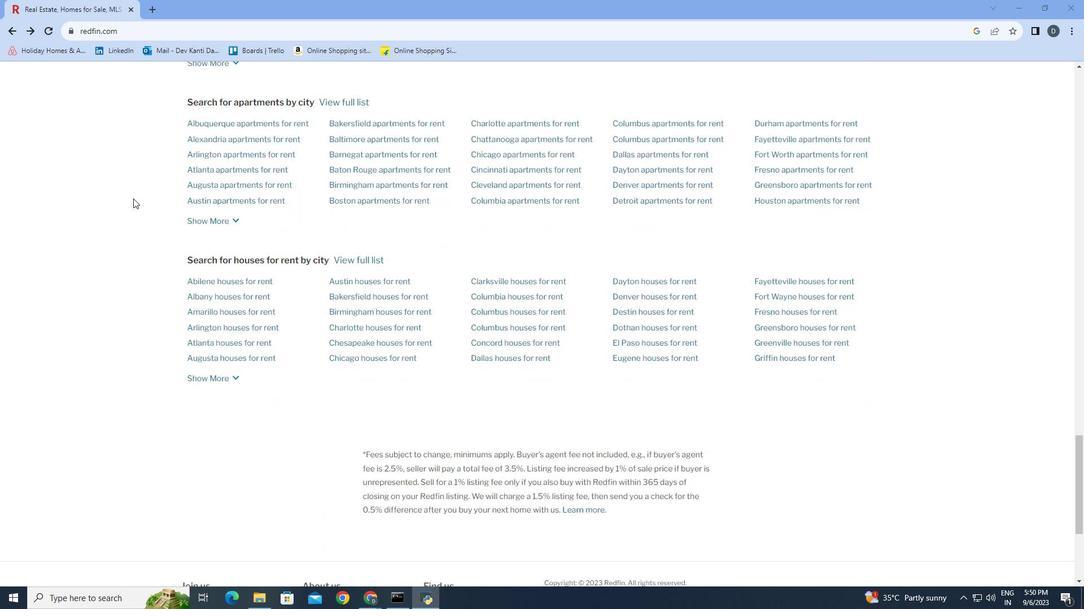 
Action: Mouse scrolled (133, 198) with delta (0, 0)
Screenshot: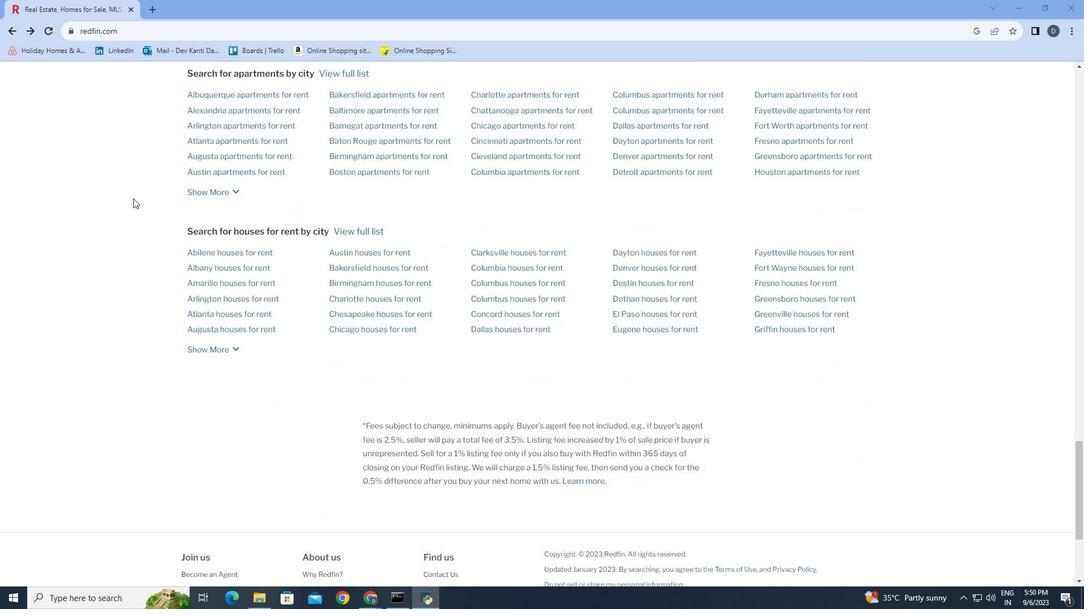 
Action: Mouse moved to (133, 191)
Screenshot: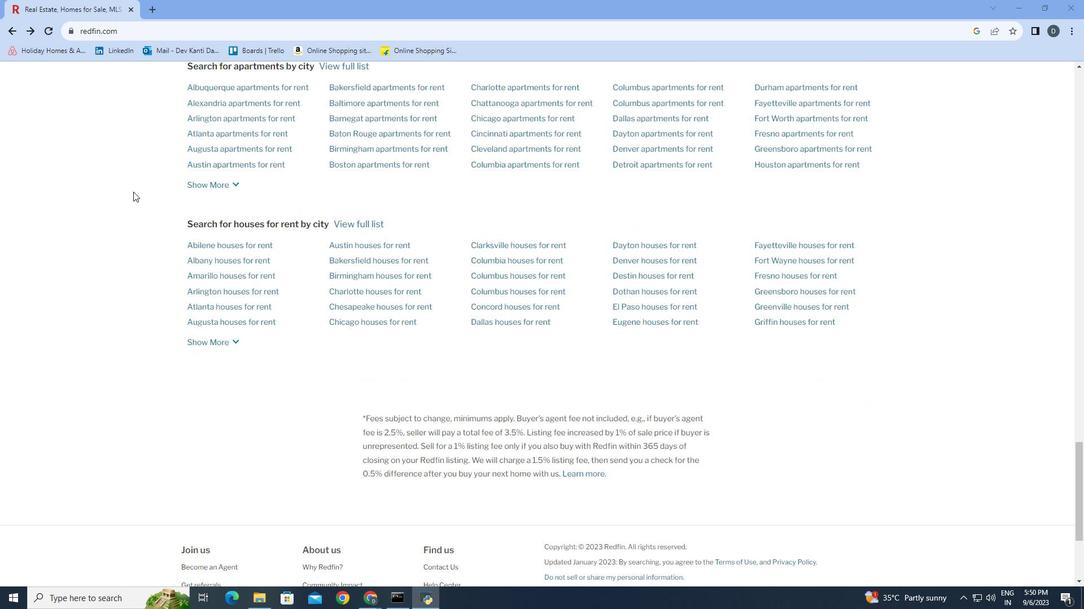 
Action: Mouse scrolled (133, 191) with delta (0, 0)
Screenshot: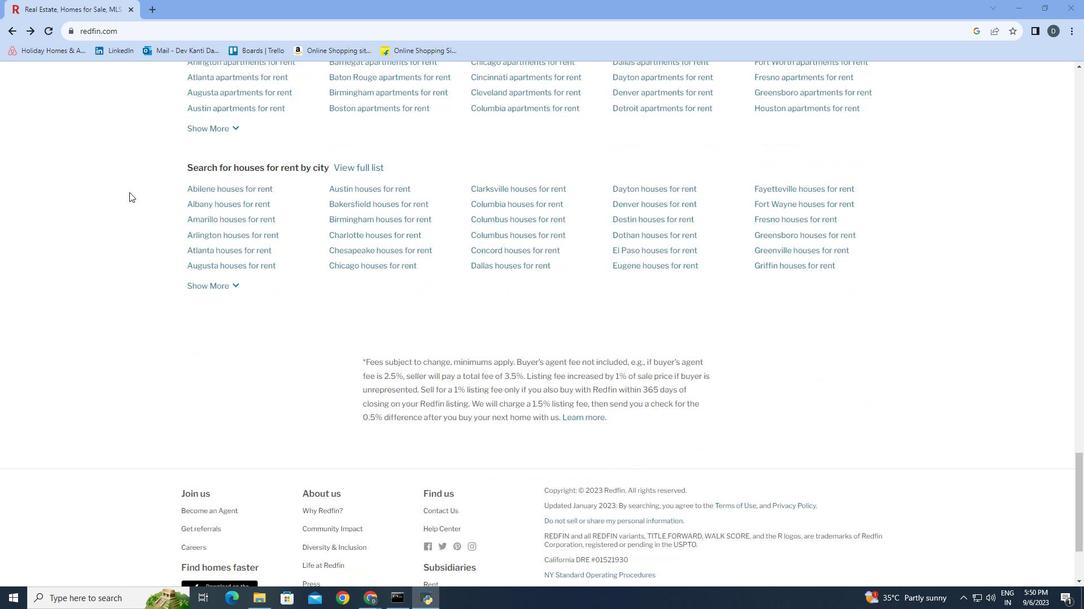 
Action: Mouse moved to (129, 192)
Screenshot: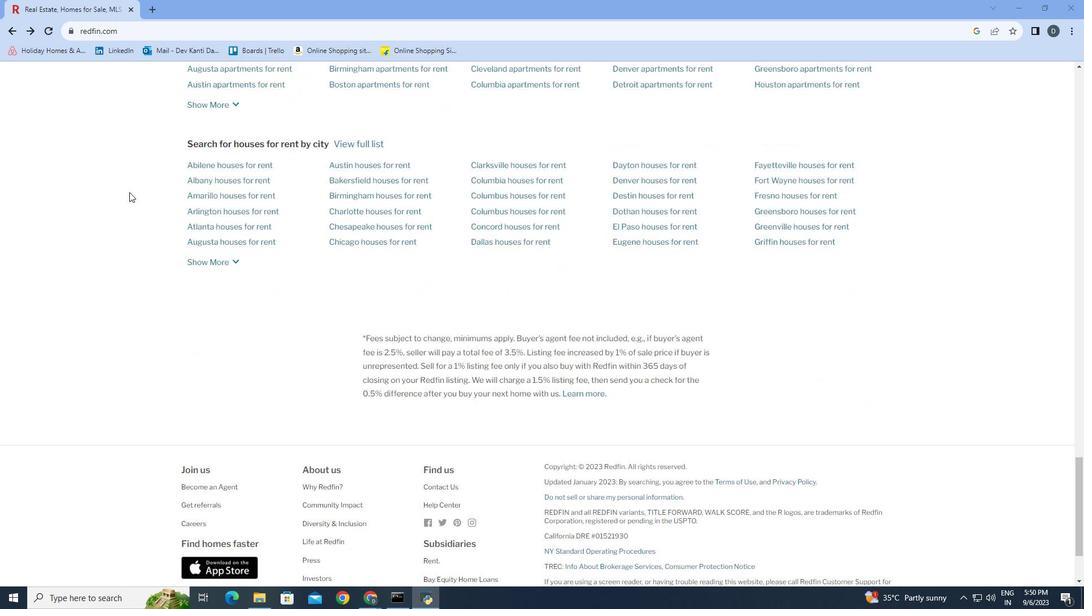 
Action: Mouse scrolled (129, 191) with delta (0, 0)
Screenshot: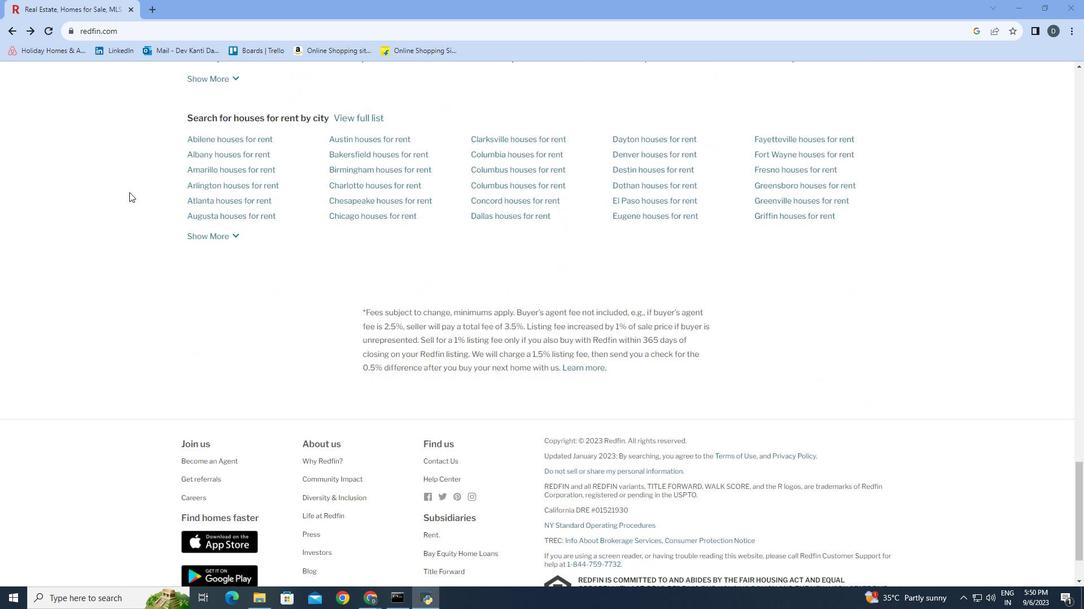 
Action: Mouse scrolled (129, 191) with delta (0, 0)
Screenshot: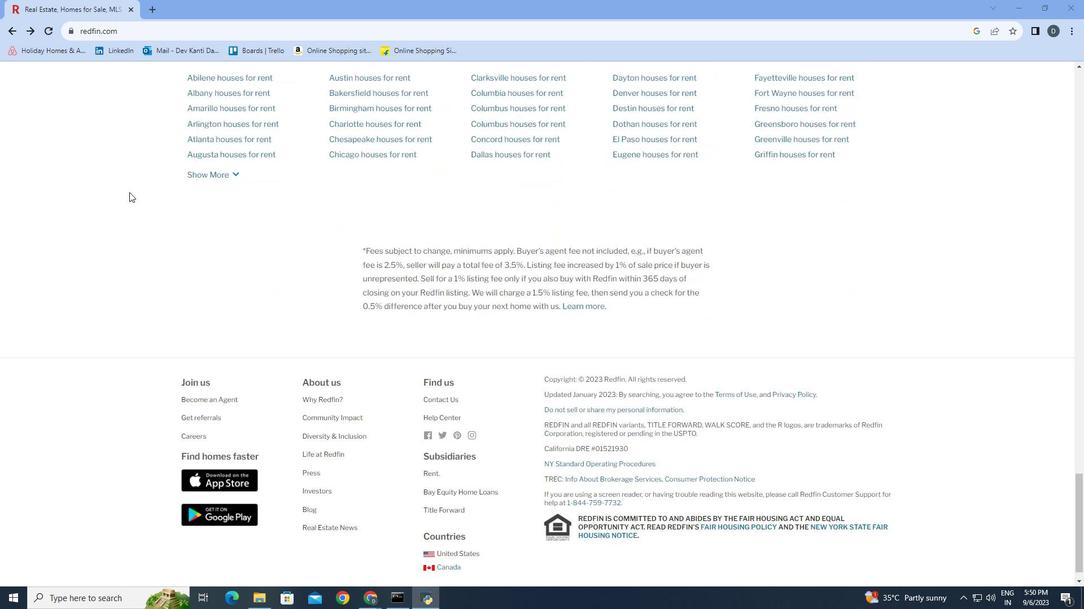 
Action: Mouse scrolled (129, 191) with delta (0, 0)
Screenshot: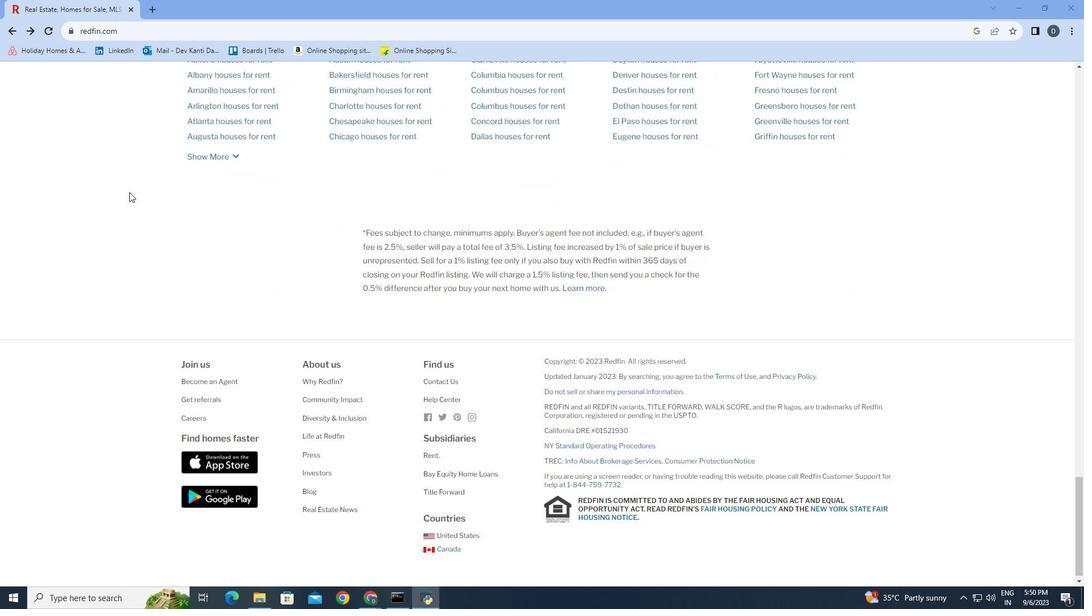 
Action: Mouse scrolled (129, 191) with delta (0, 0)
Screenshot: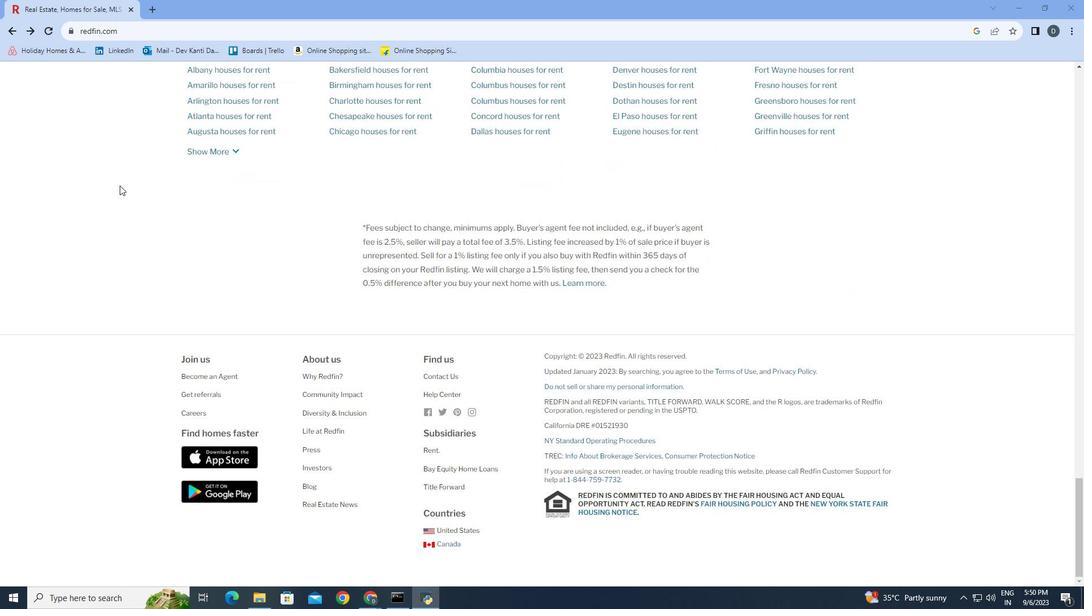 
Action: Mouse moved to (439, 394)
Screenshot: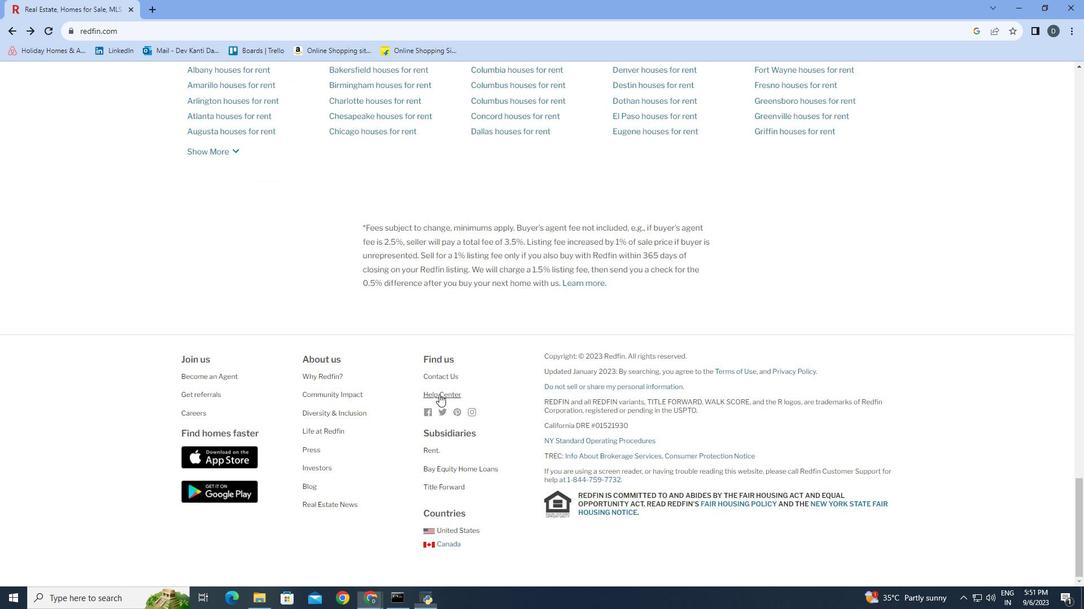 
Action: Mouse pressed left at (439, 394)
Screenshot: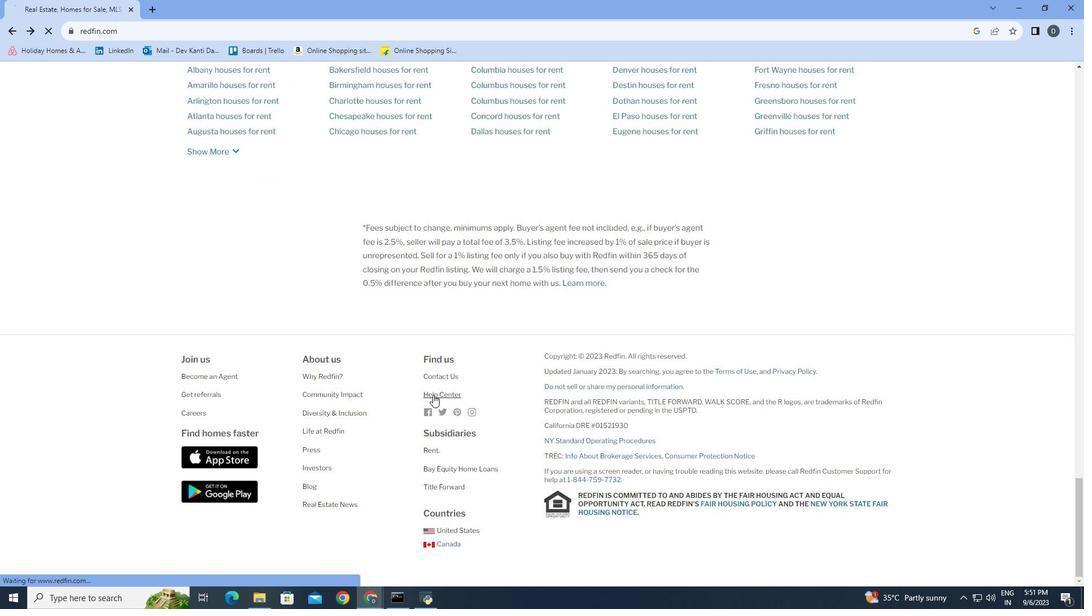 
Action: Mouse moved to (768, 382)
Screenshot: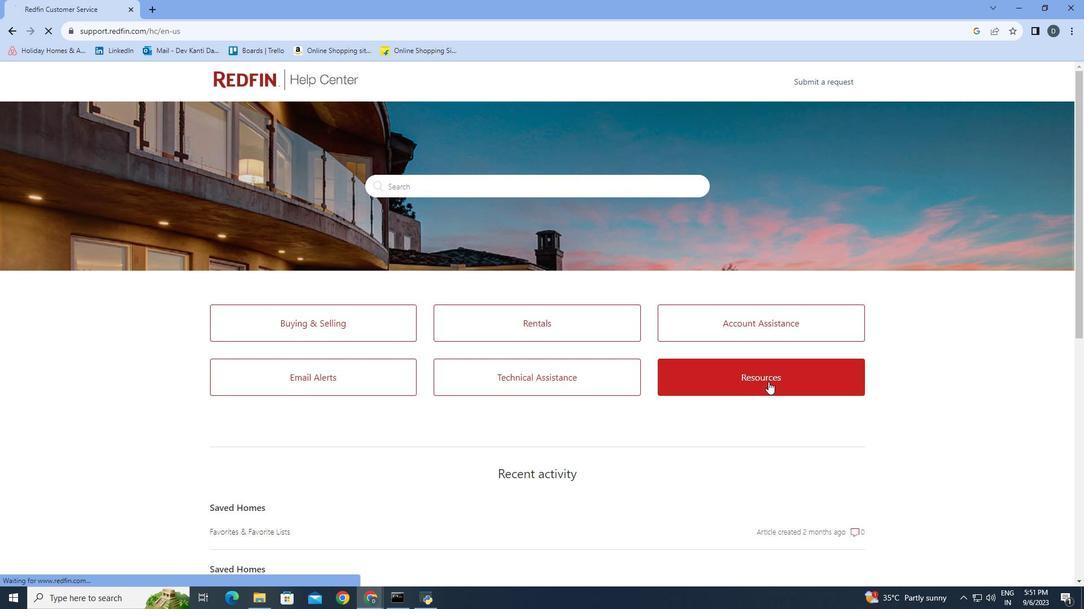 
Action: Mouse pressed left at (768, 382)
Screenshot: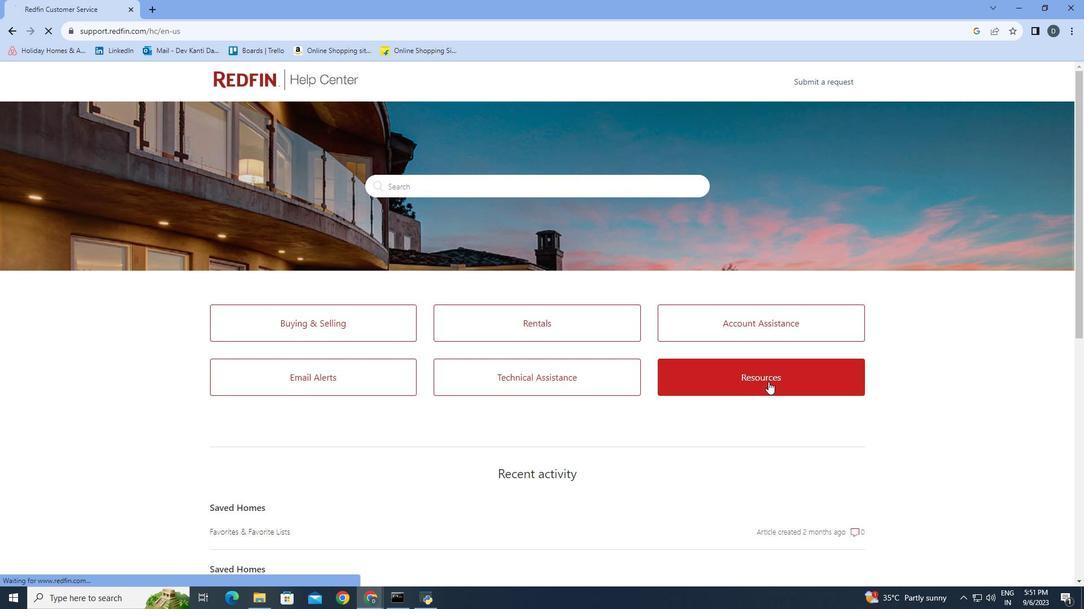 
Action: Mouse moved to (825, 286)
Screenshot: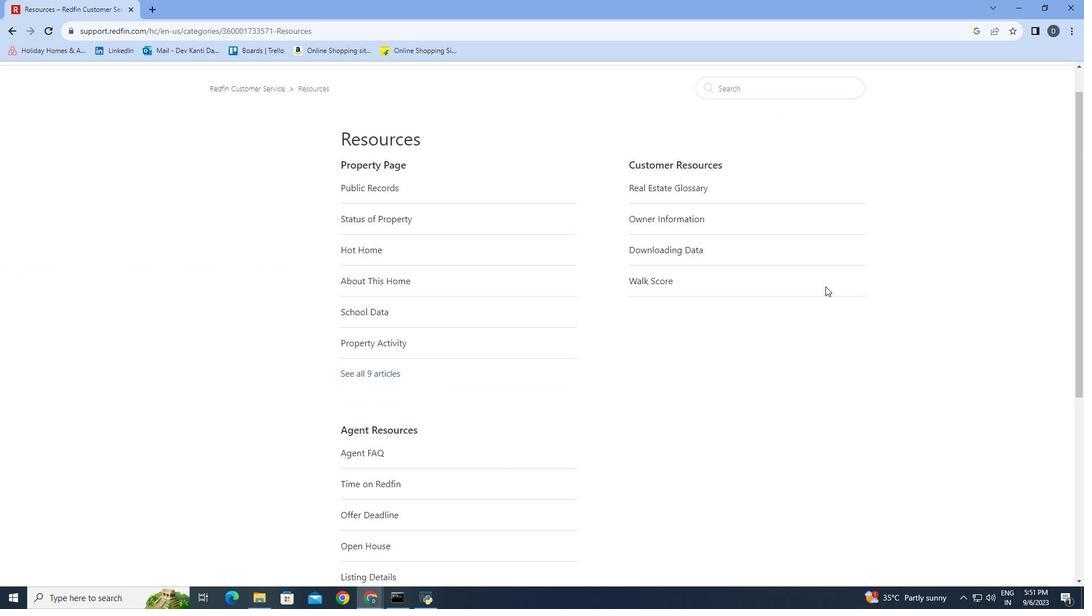
Action: Mouse scrolled (825, 286) with delta (0, 0)
Screenshot: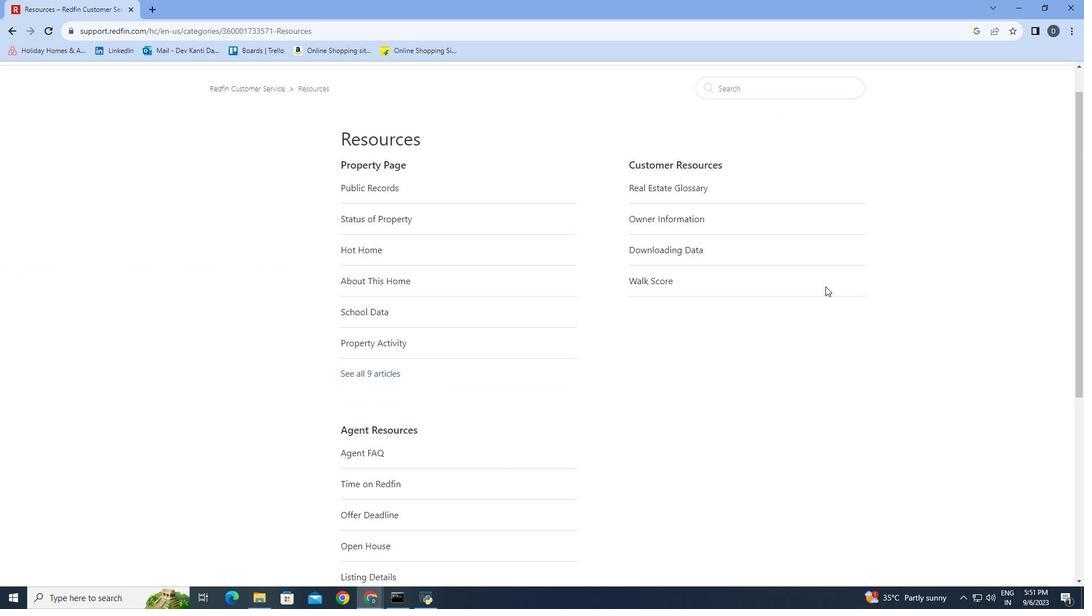 
Action: Mouse scrolled (825, 286) with delta (0, 0)
Screenshot: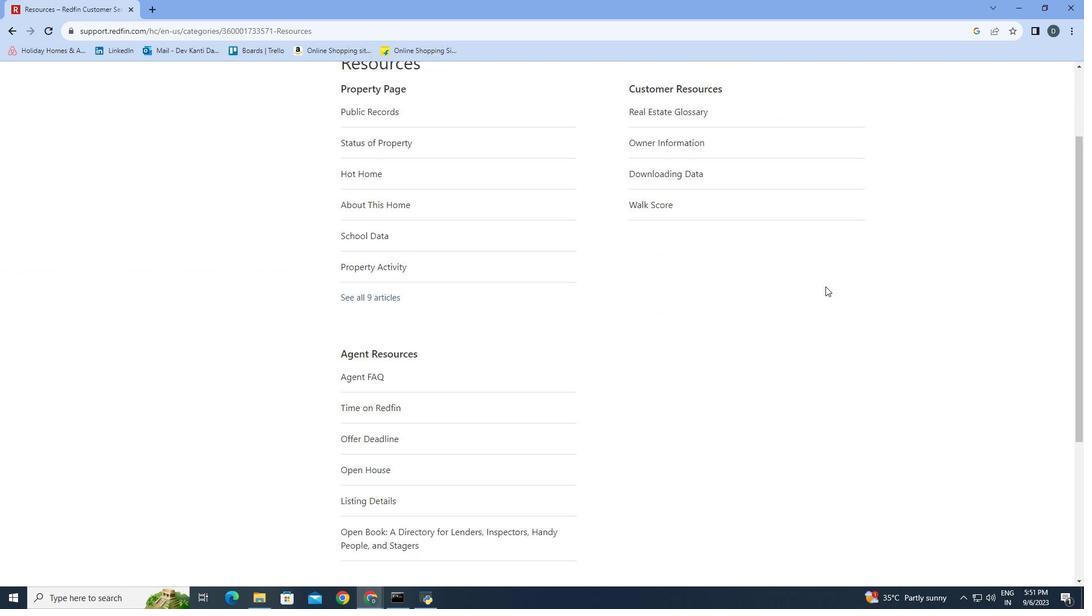 
Action: Mouse scrolled (825, 286) with delta (0, 0)
Screenshot: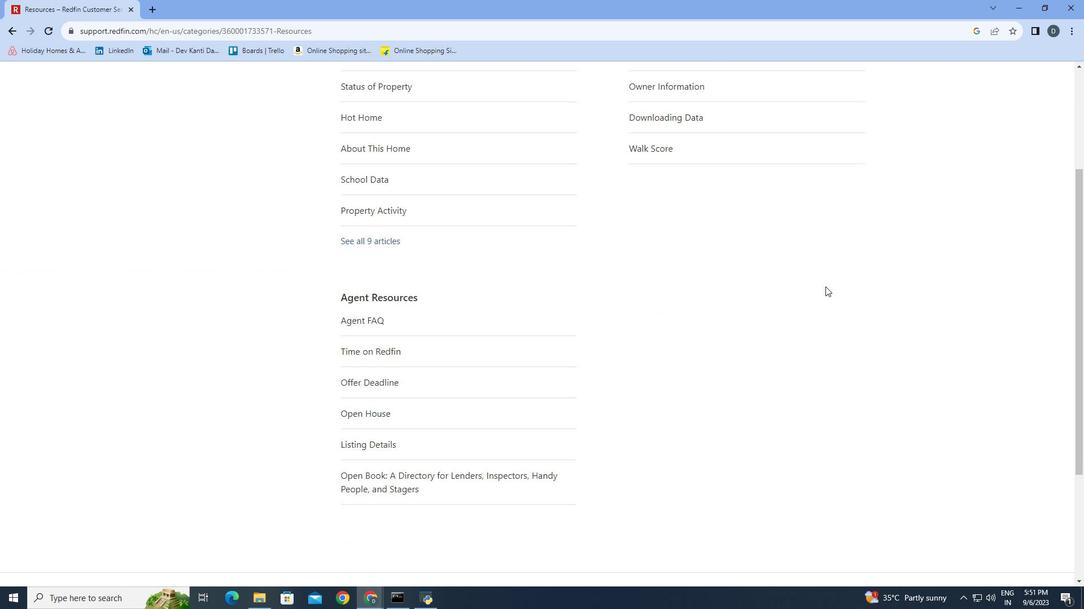 
Action: Mouse scrolled (825, 286) with delta (0, 0)
Screenshot: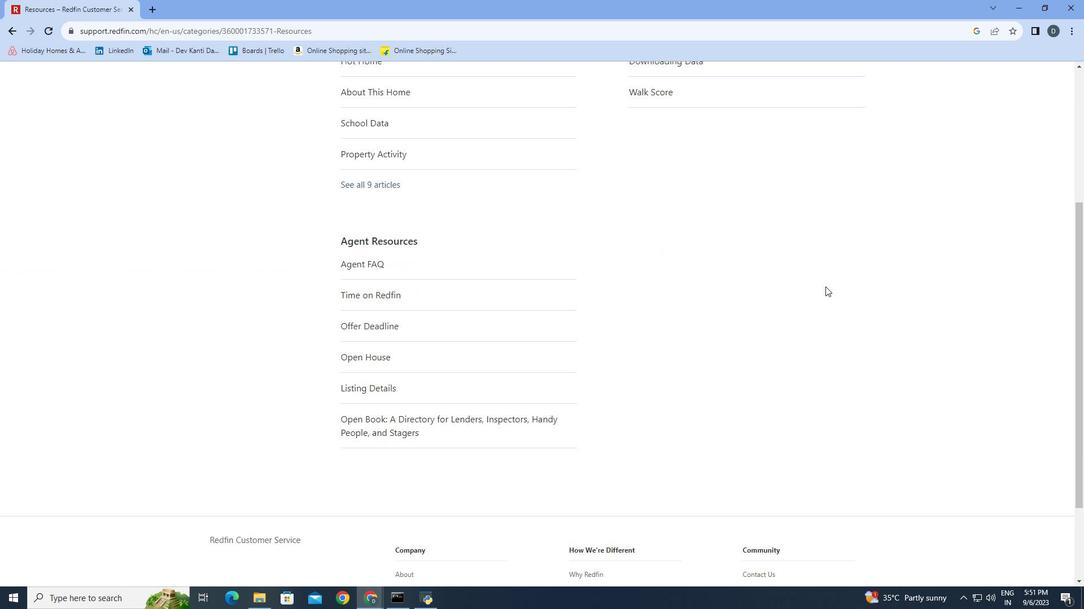 
Action: Mouse scrolled (825, 286) with delta (0, 0)
Screenshot: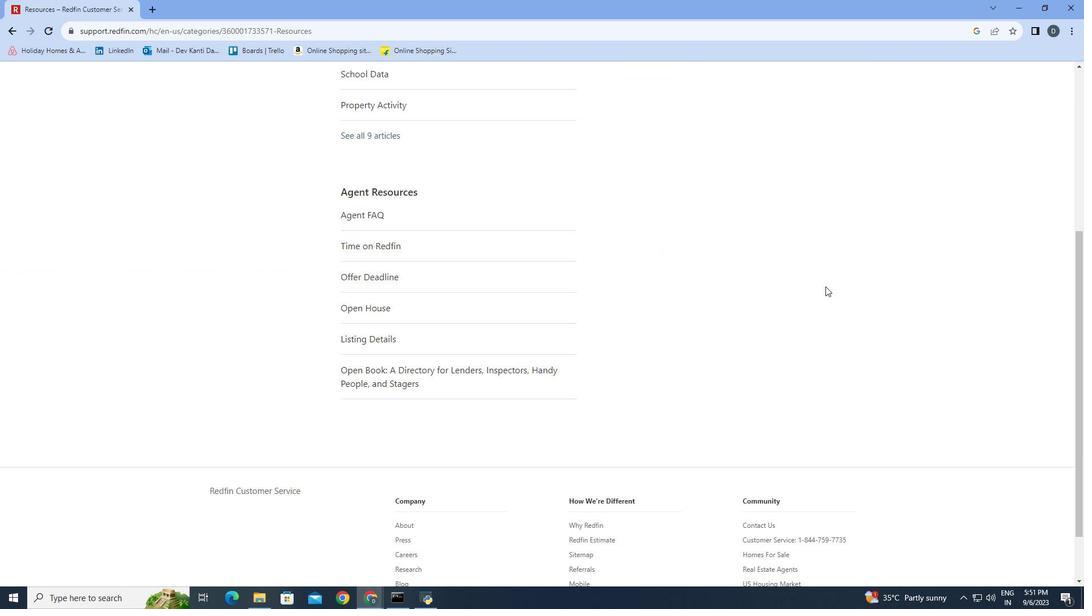 
Action: Mouse scrolled (825, 286) with delta (0, 0)
Screenshot: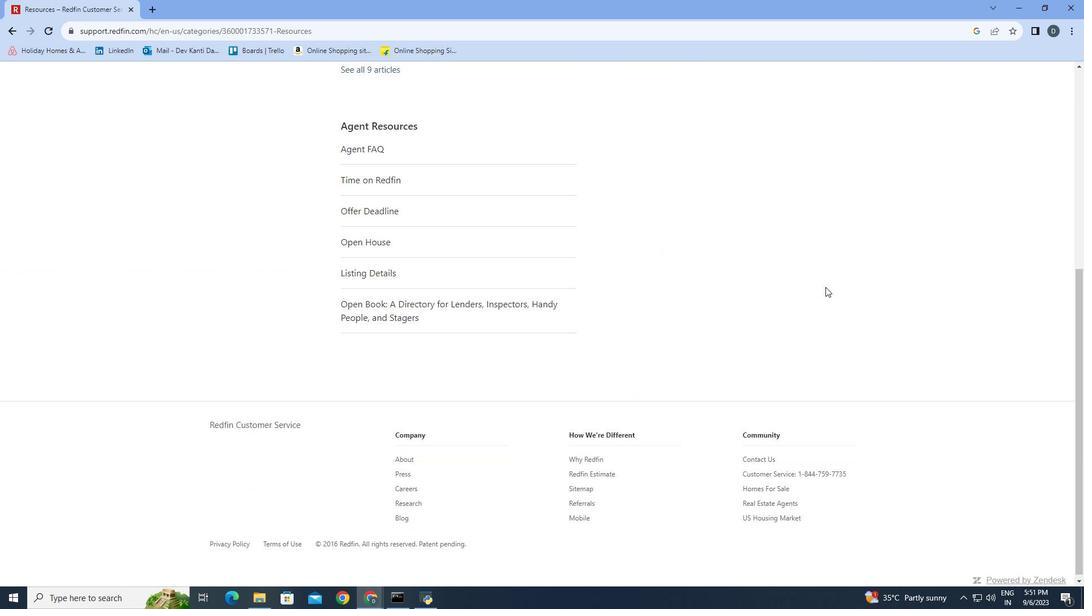 
Action: Mouse scrolled (825, 286) with delta (0, 0)
Screenshot: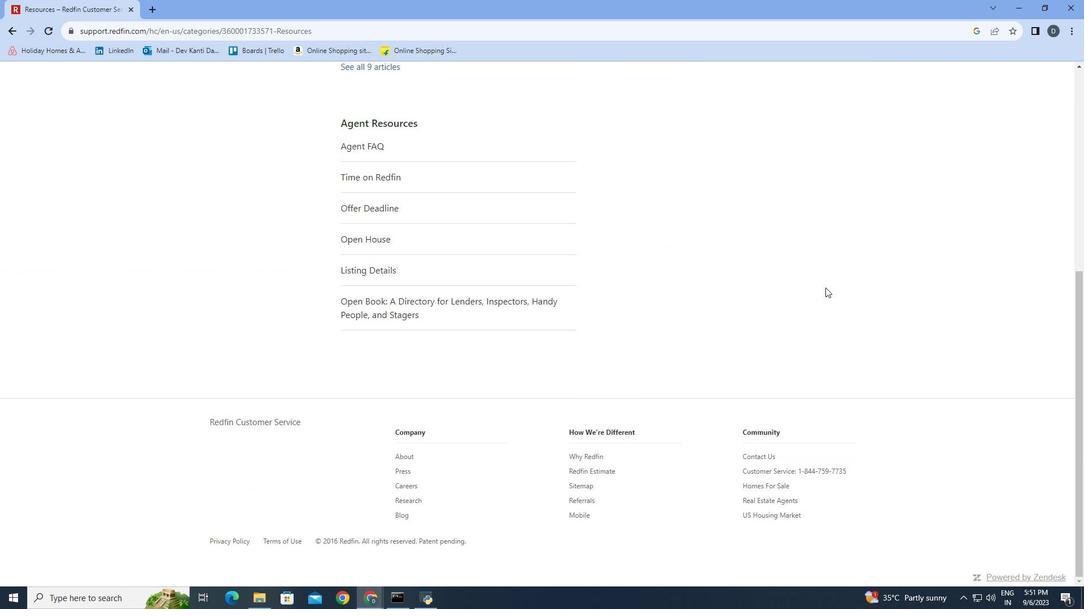 
Action: Mouse moved to (825, 287)
Screenshot: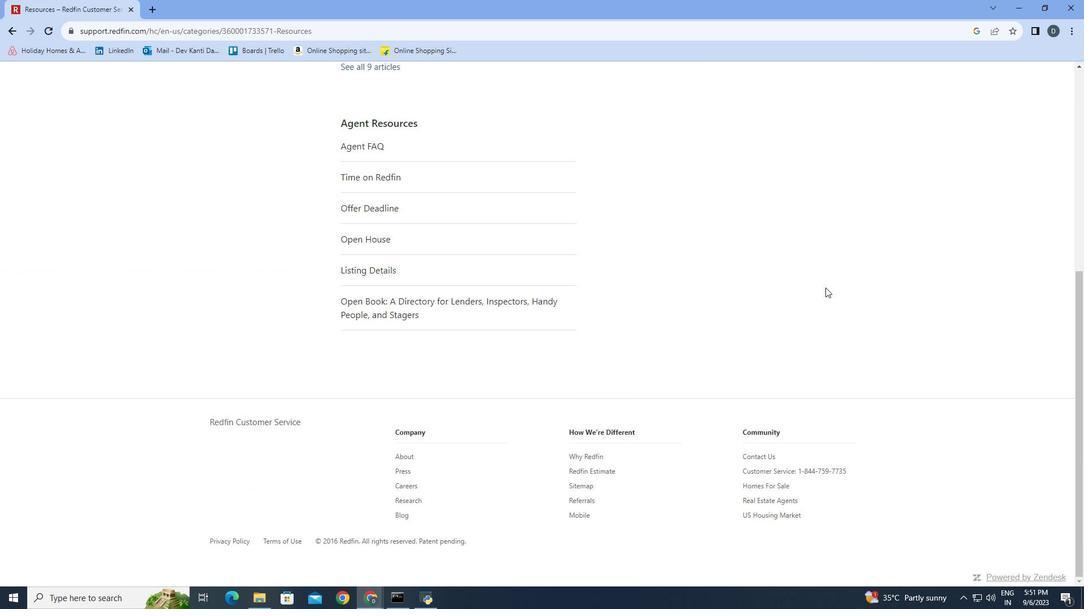 
Action: Mouse scrolled (825, 287) with delta (0, 0)
Screenshot: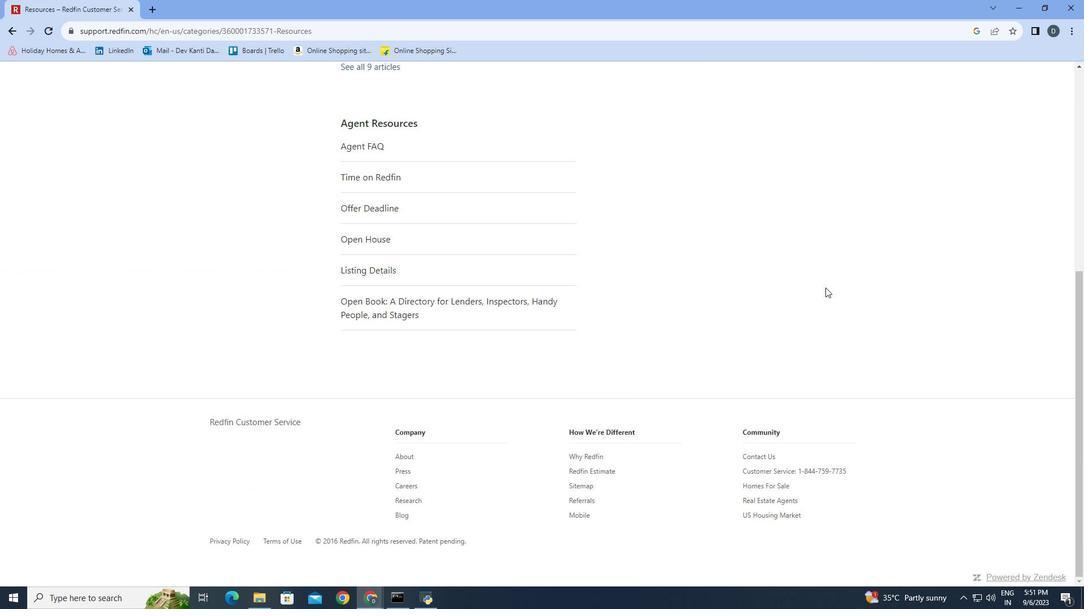 
Action: Mouse scrolled (825, 287) with delta (0, 0)
Screenshot: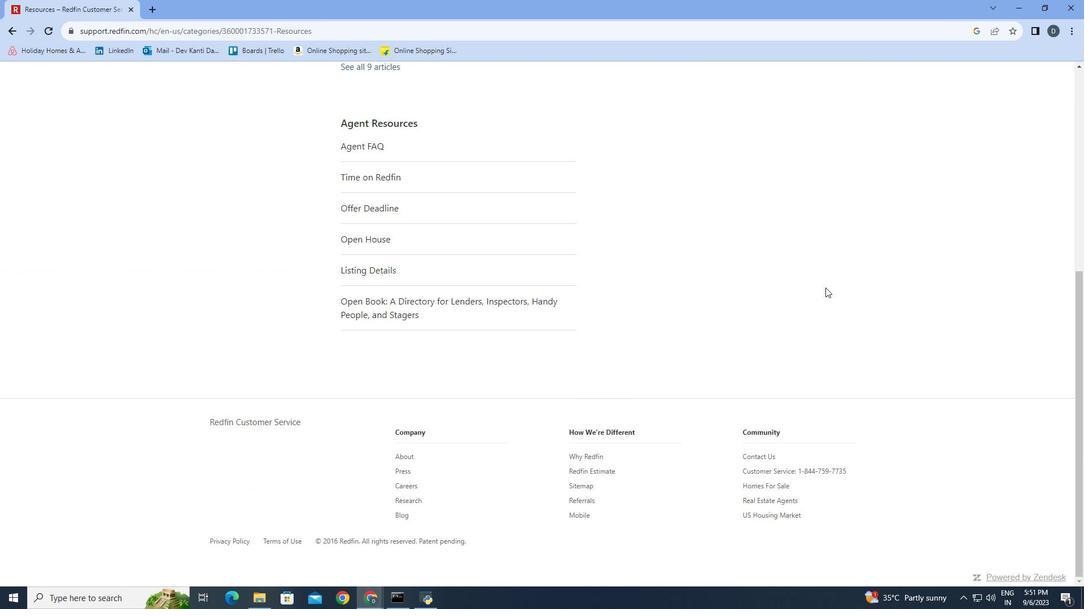
Action: Mouse scrolled (825, 287) with delta (0, 0)
Screenshot: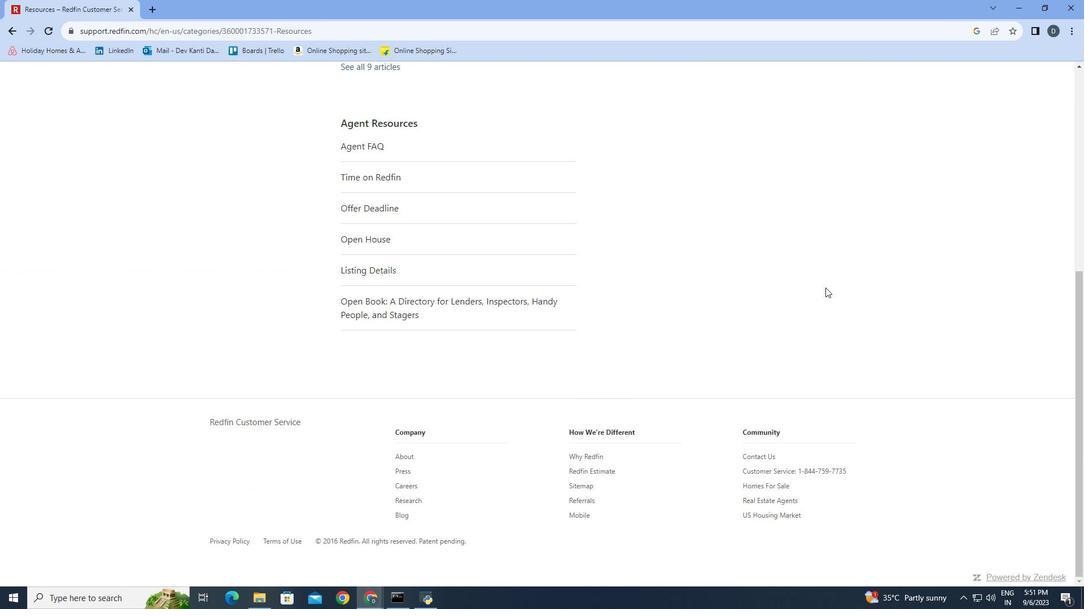 
Action: Mouse scrolled (825, 287) with delta (0, 0)
Screenshot: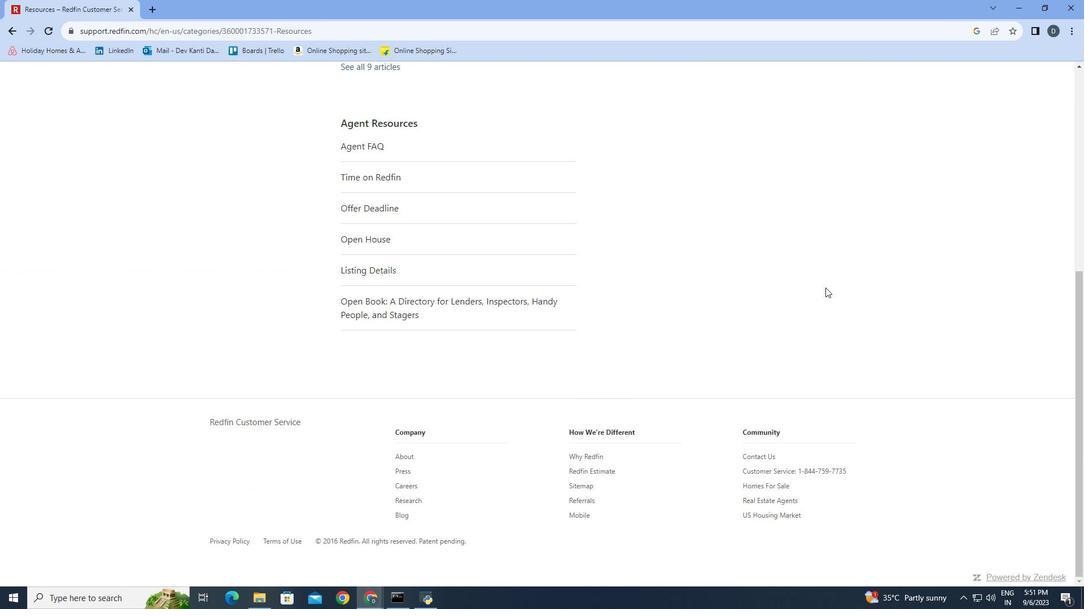 
Action: Mouse scrolled (825, 287) with delta (0, 0)
Screenshot: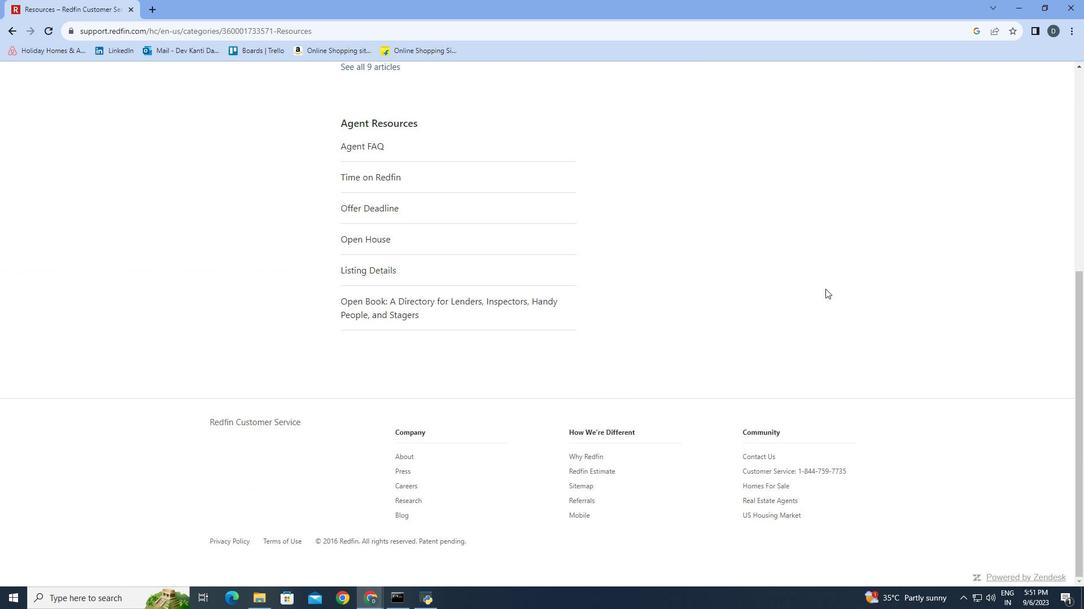 
Action: Mouse scrolled (825, 287) with delta (0, 0)
Screenshot: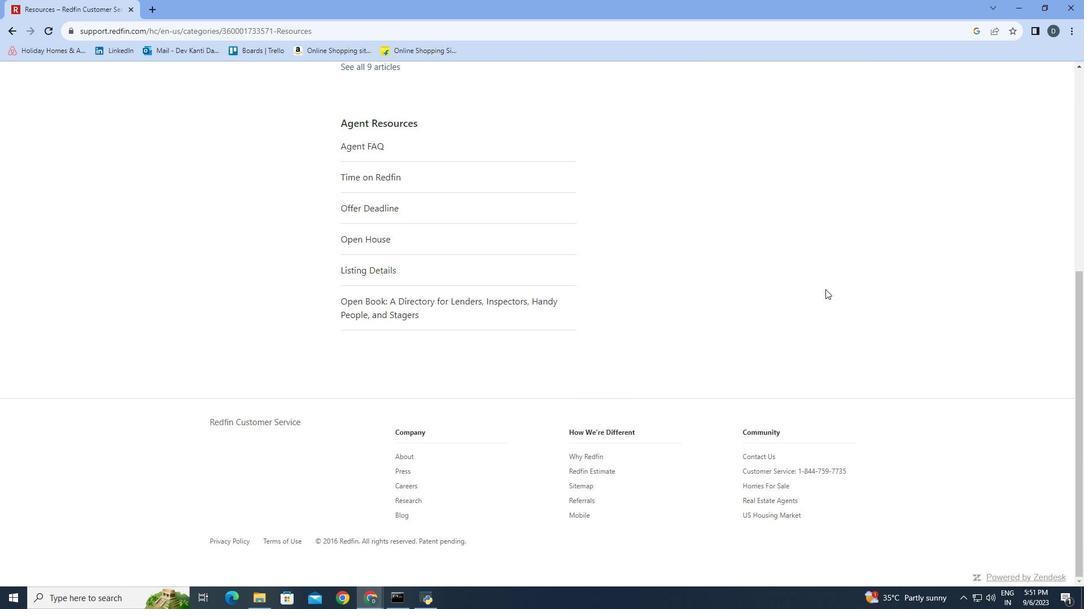 
Action: Mouse moved to (825, 289)
Screenshot: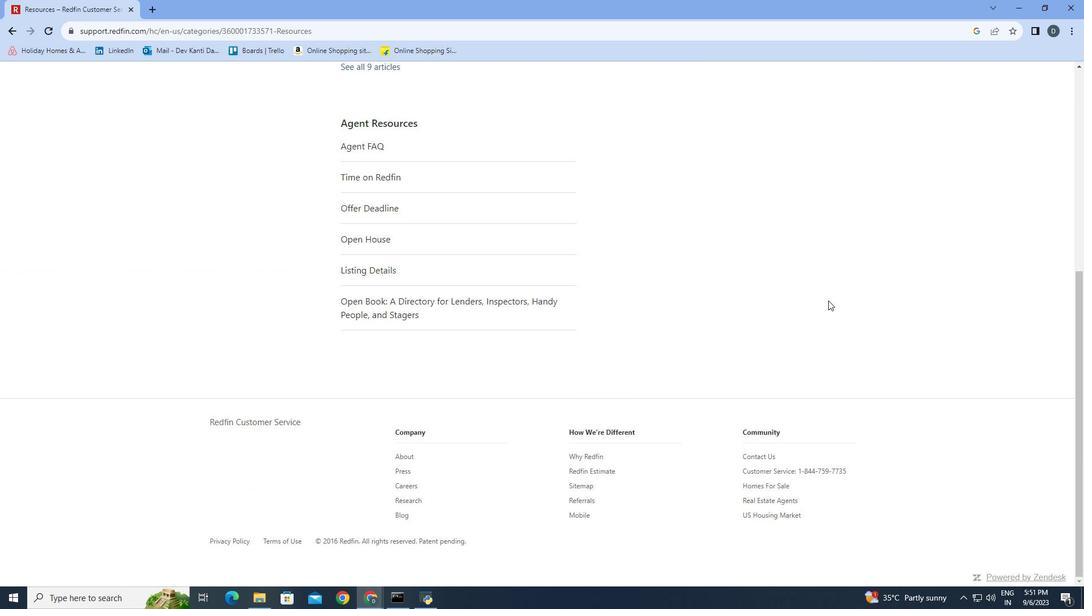 
Action: Mouse scrolled (825, 289) with delta (0, 0)
Screenshot: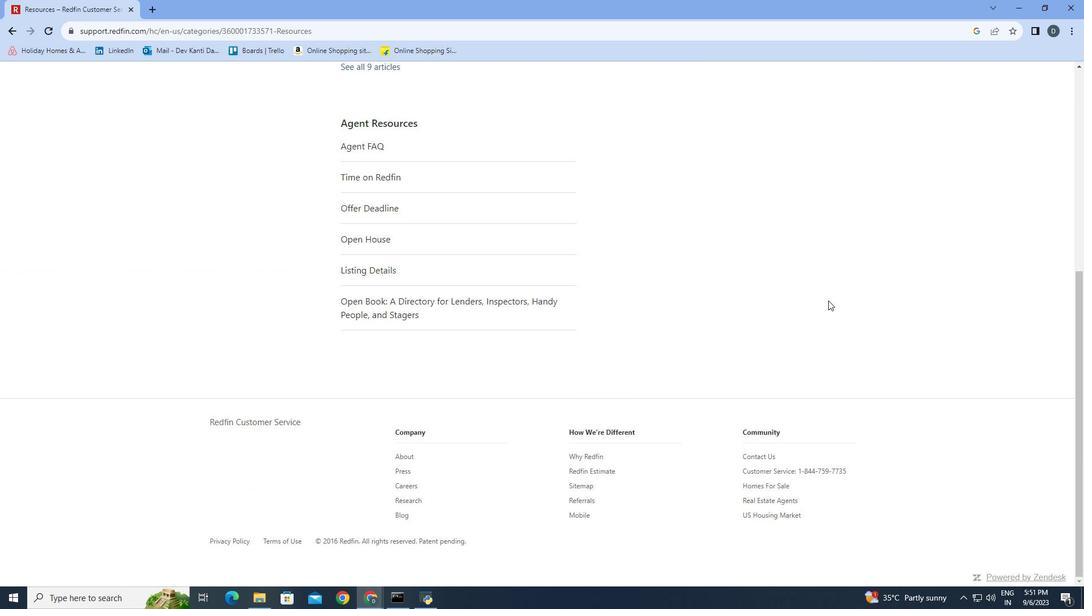 
